 Task: Find connections with filter location Pedro Leopoldo with filter topic #indiawith filter profile language Potuguese with filter current company Xpheno with filter school Uttar Pradesh Jobs with filter industry Hydroelectric Power Generation with filter service category Project Management with filter keywords title Counselor
Action: Mouse moved to (217, 343)
Screenshot: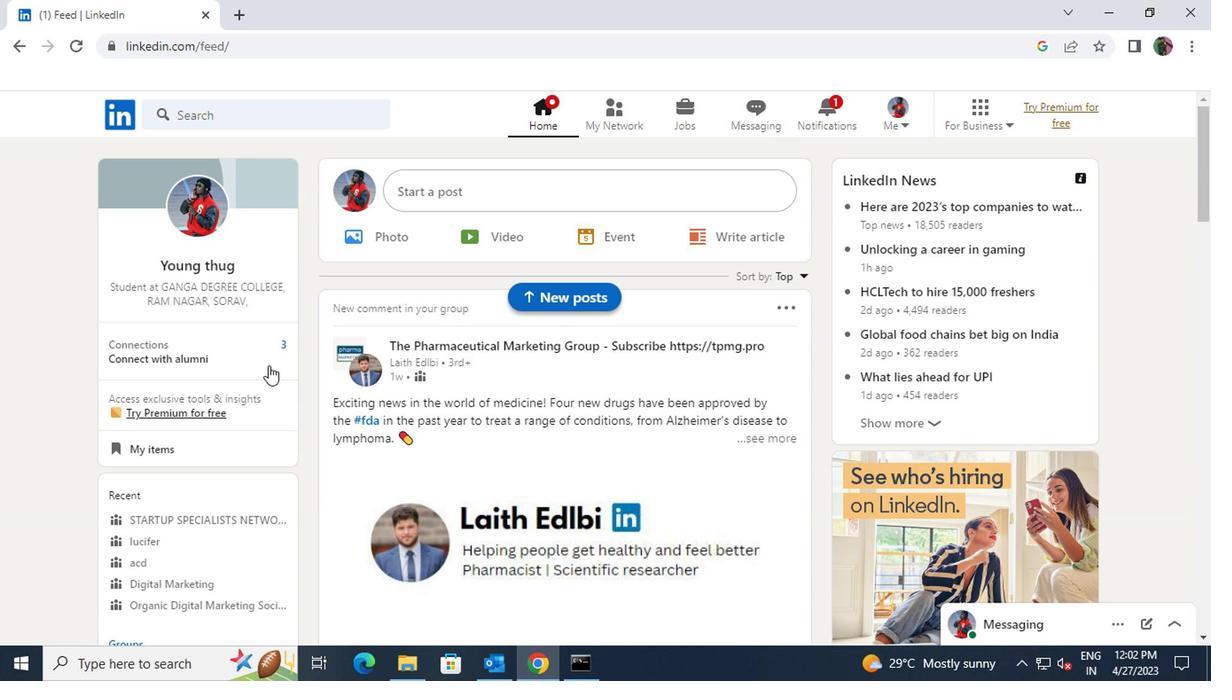 
Action: Mouse pressed left at (217, 343)
Screenshot: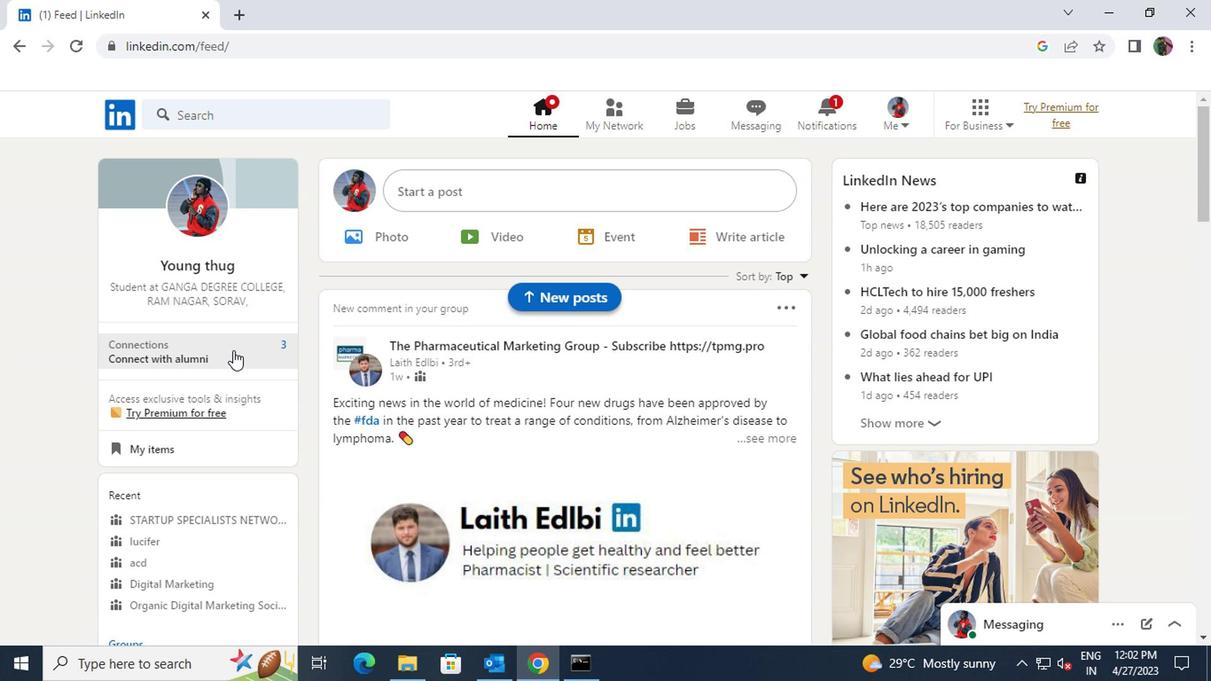 
Action: Mouse moved to (249, 202)
Screenshot: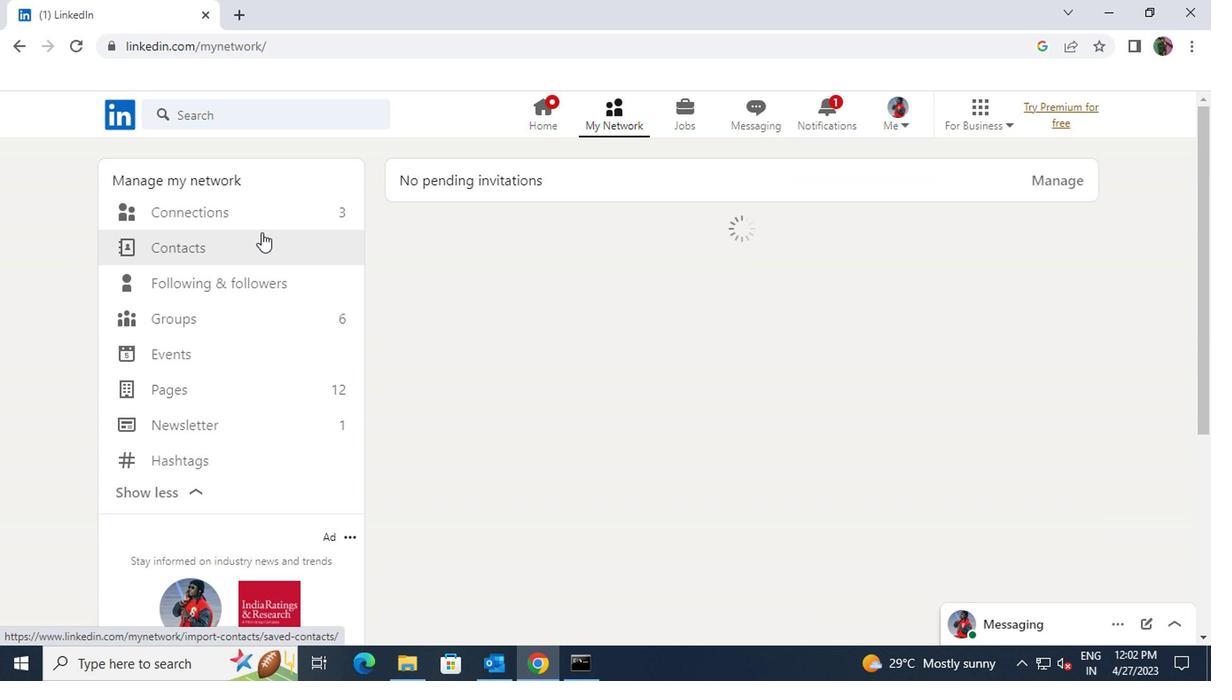 
Action: Mouse pressed left at (249, 202)
Screenshot: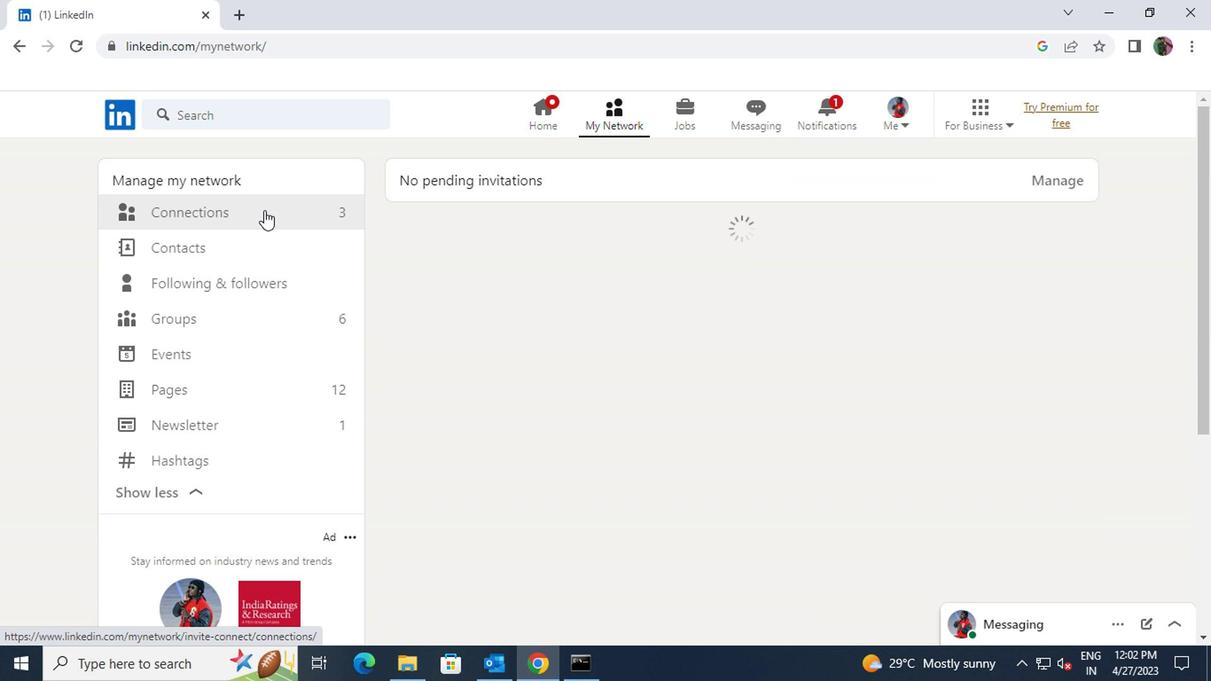 
Action: Mouse moved to (705, 211)
Screenshot: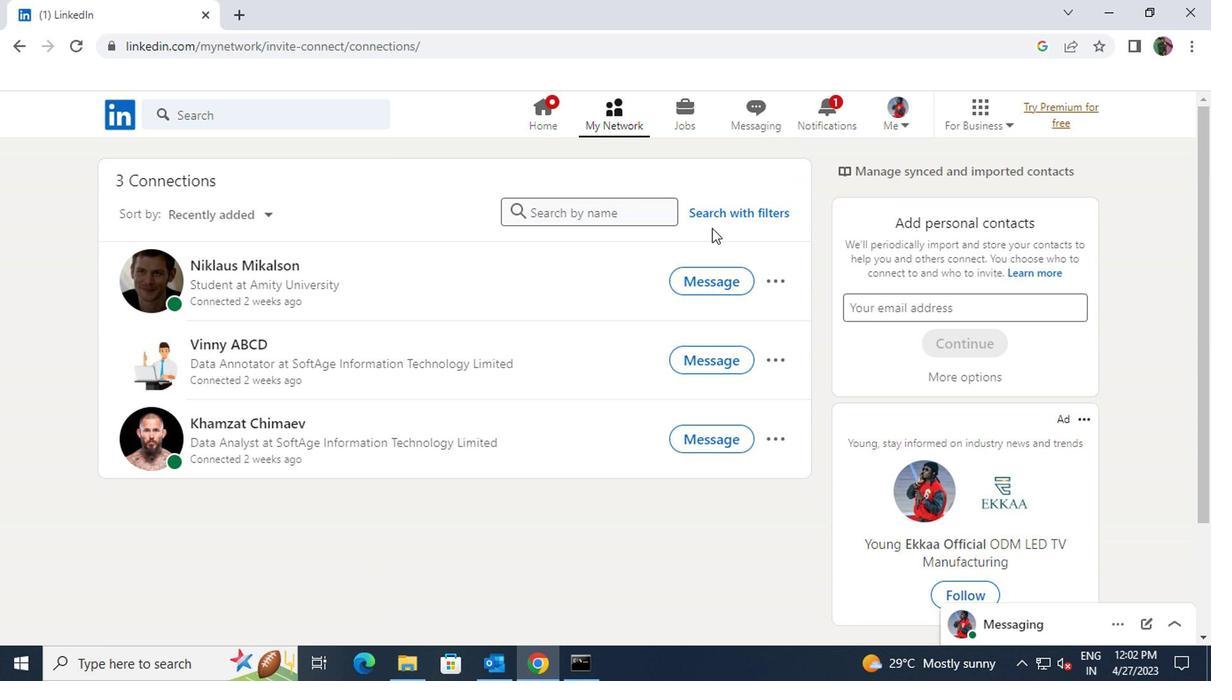 
Action: Mouse pressed left at (705, 211)
Screenshot: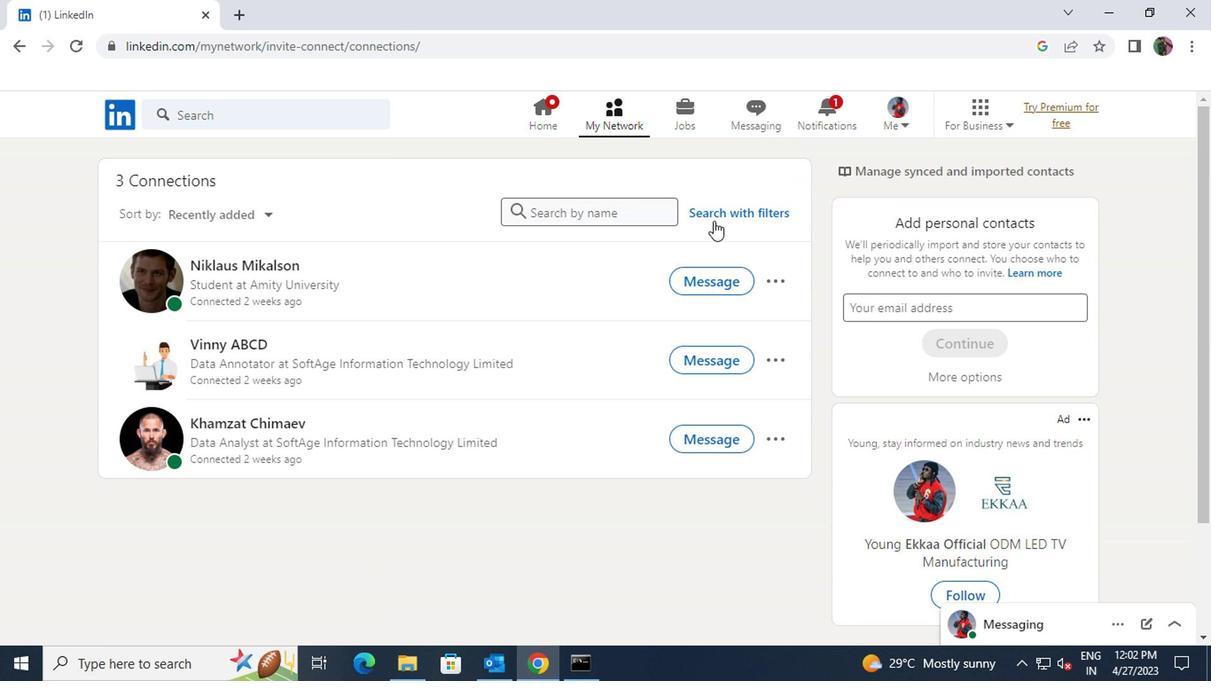 
Action: Mouse moved to (640, 159)
Screenshot: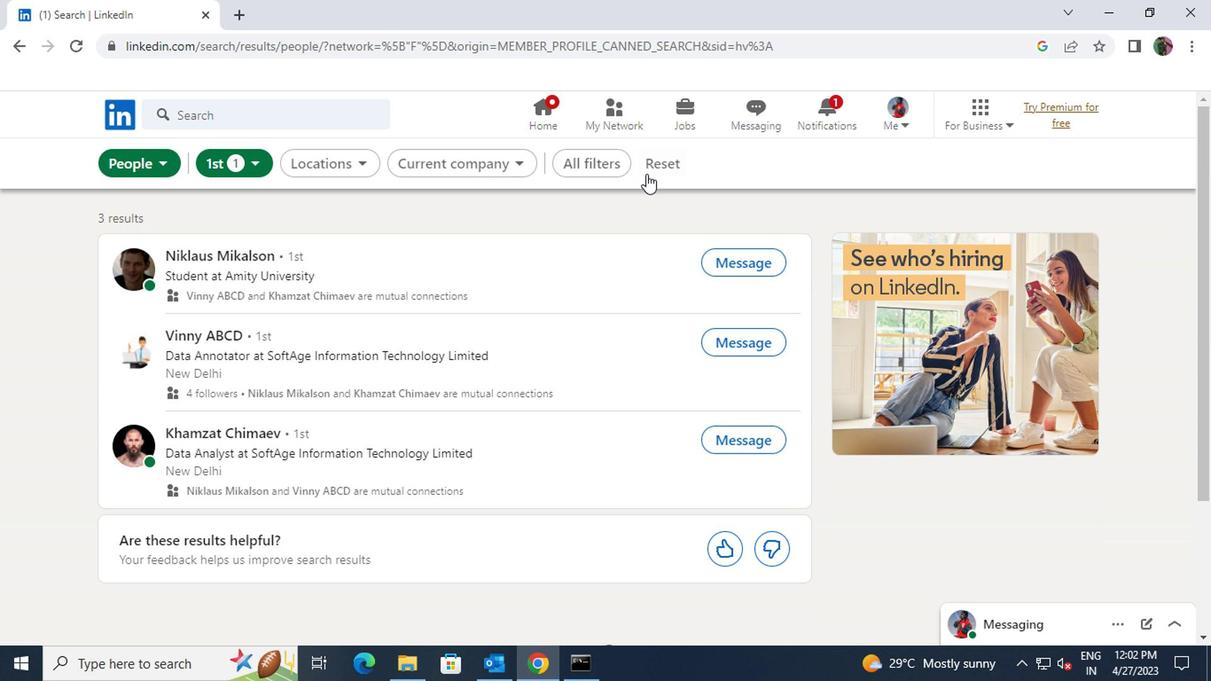 
Action: Mouse pressed left at (640, 159)
Screenshot: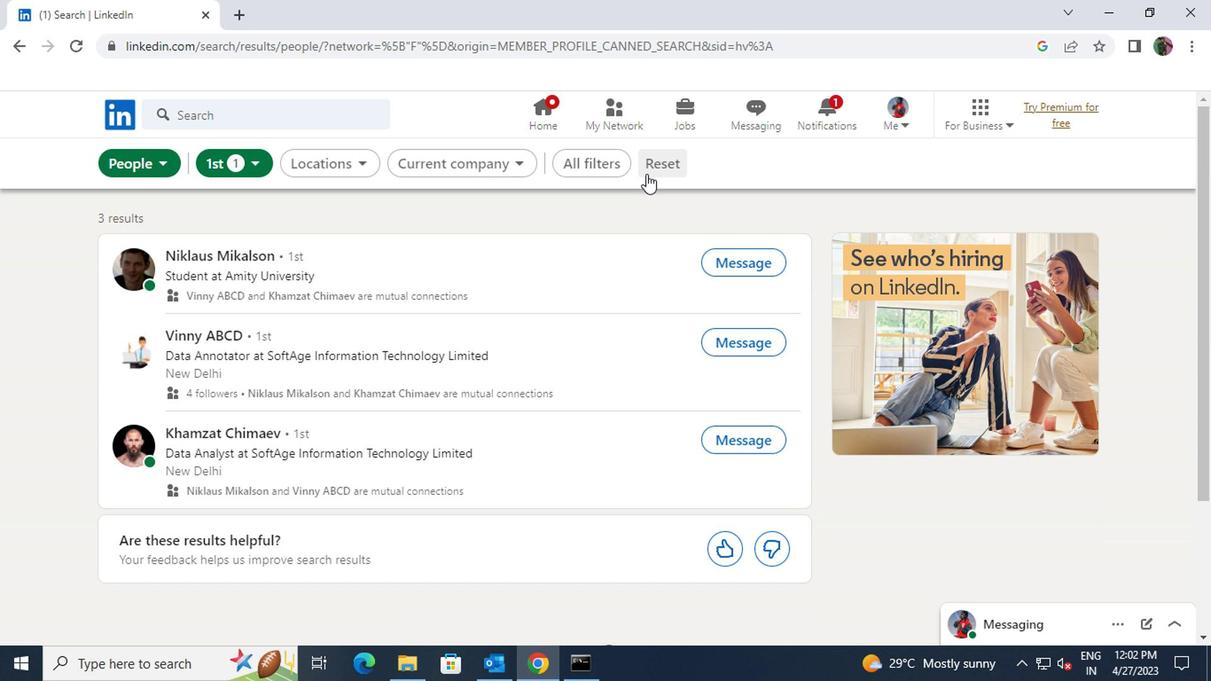 
Action: Mouse moved to (640, 159)
Screenshot: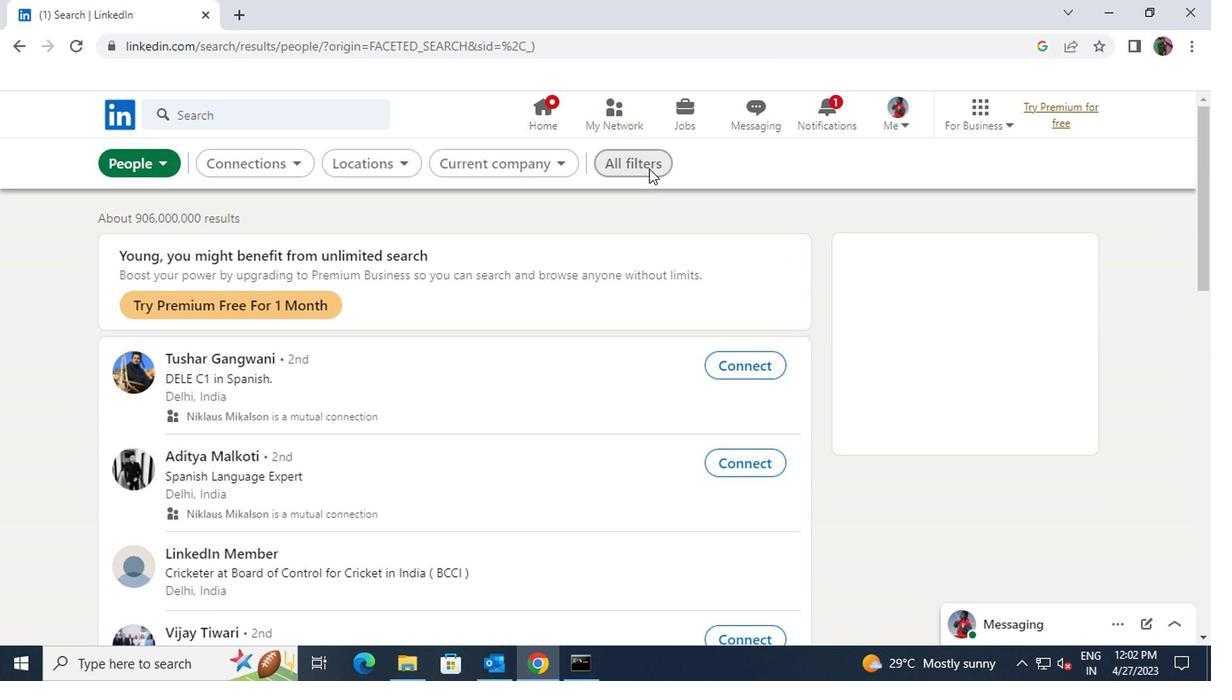 
Action: Mouse pressed left at (640, 159)
Screenshot: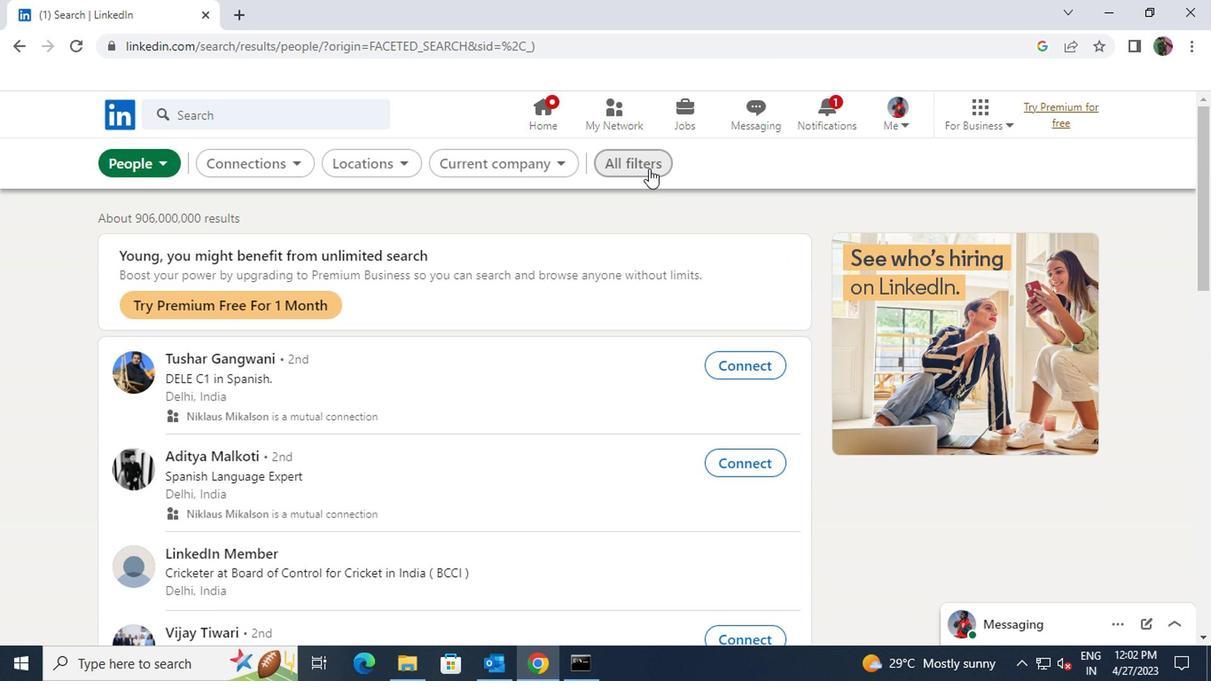
Action: Mouse moved to (842, 366)
Screenshot: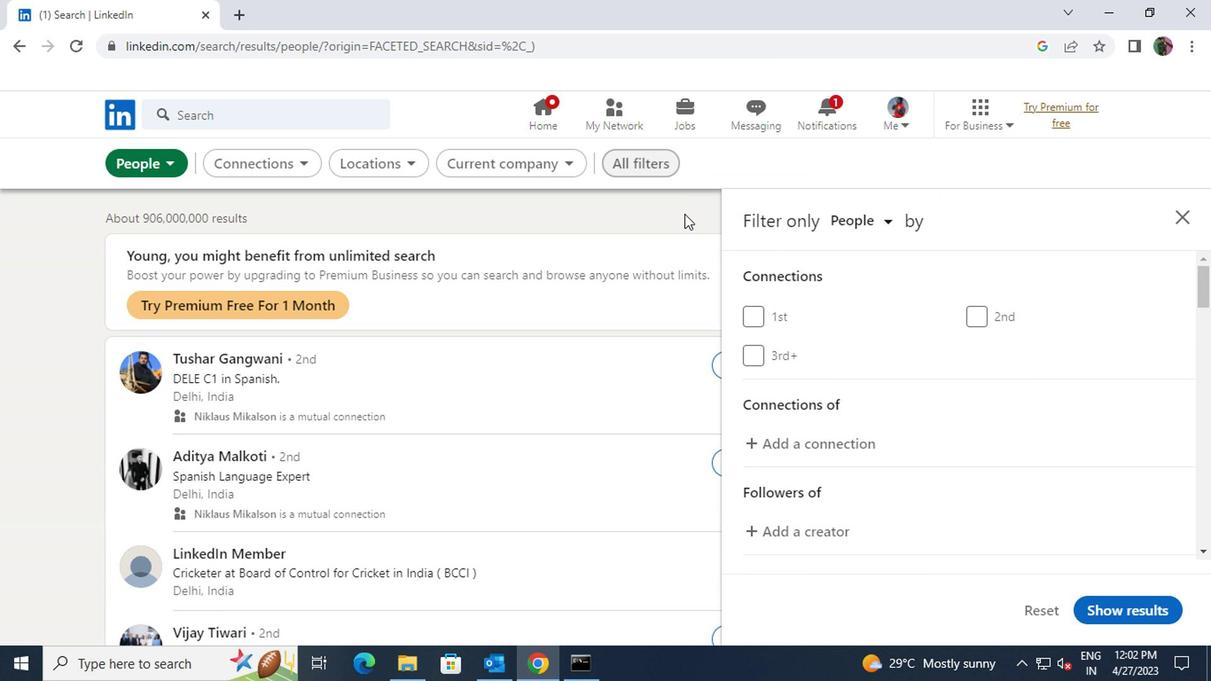 
Action: Mouse scrolled (842, 366) with delta (0, 0)
Screenshot: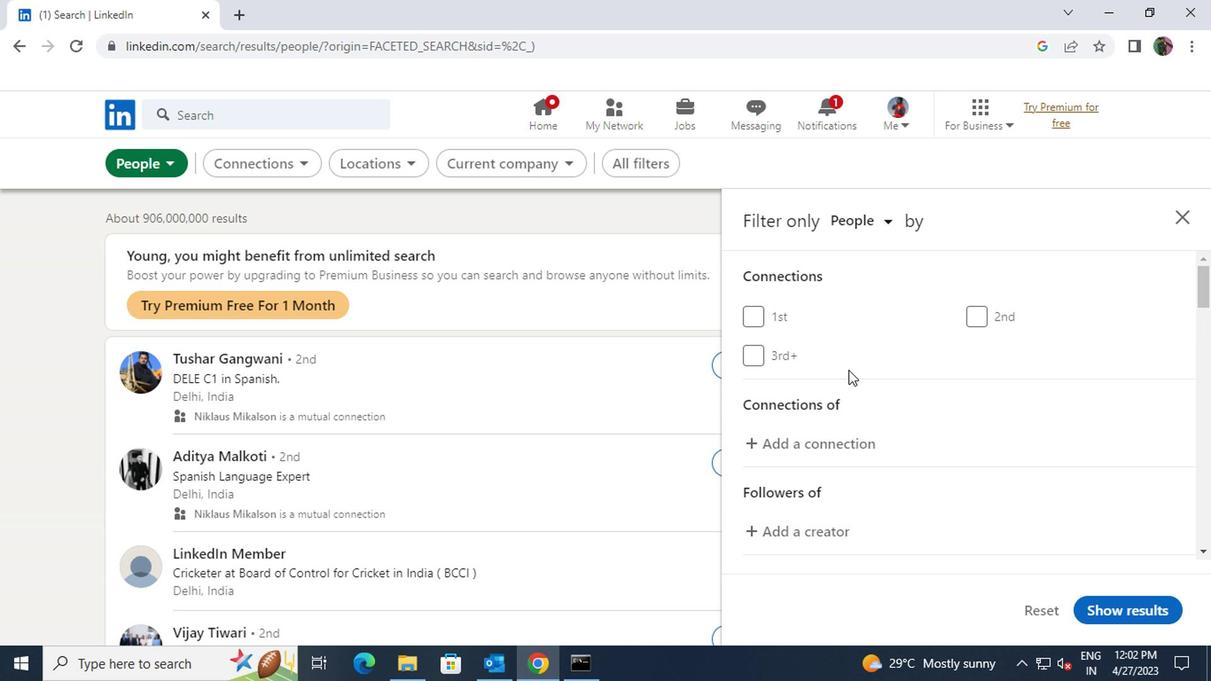 
Action: Mouse scrolled (842, 366) with delta (0, 0)
Screenshot: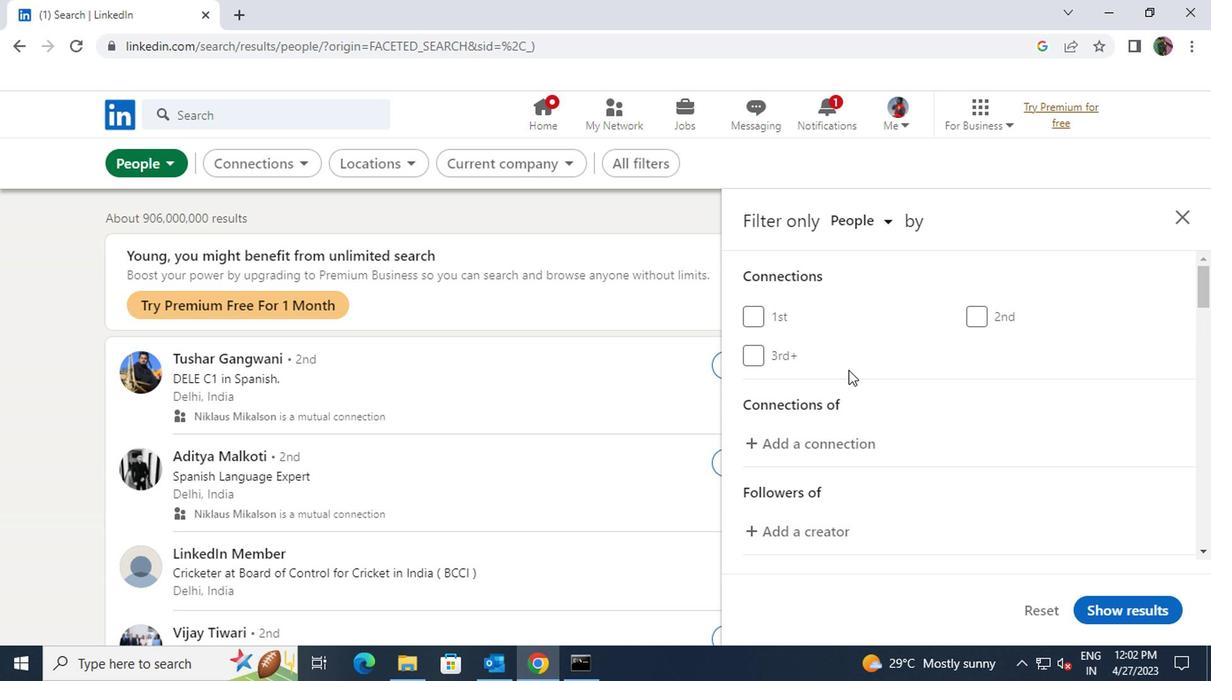 
Action: Mouse scrolled (842, 366) with delta (0, 0)
Screenshot: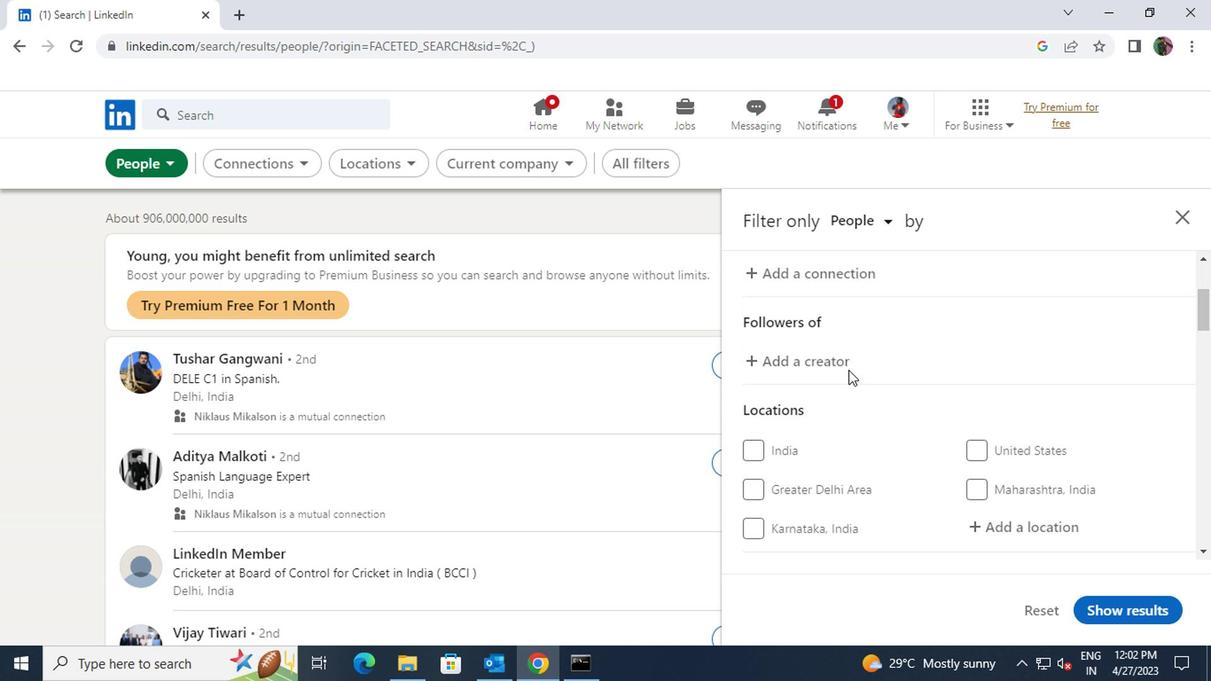 
Action: Mouse moved to (1013, 438)
Screenshot: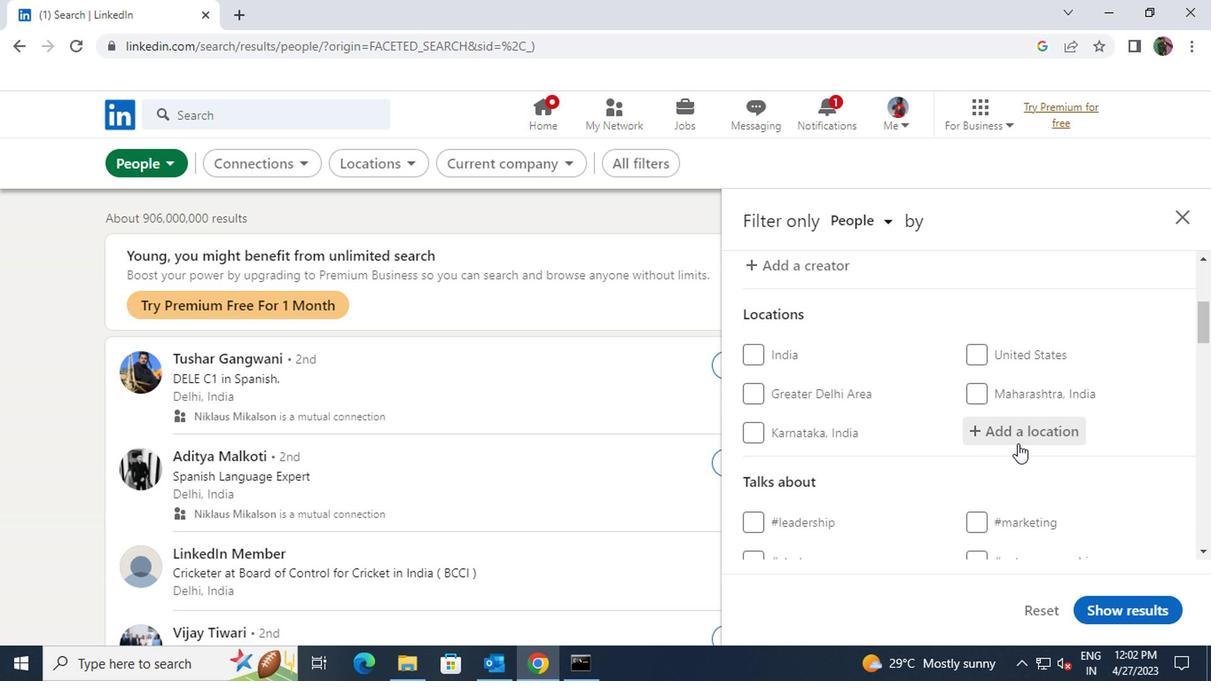 
Action: Mouse pressed left at (1013, 438)
Screenshot: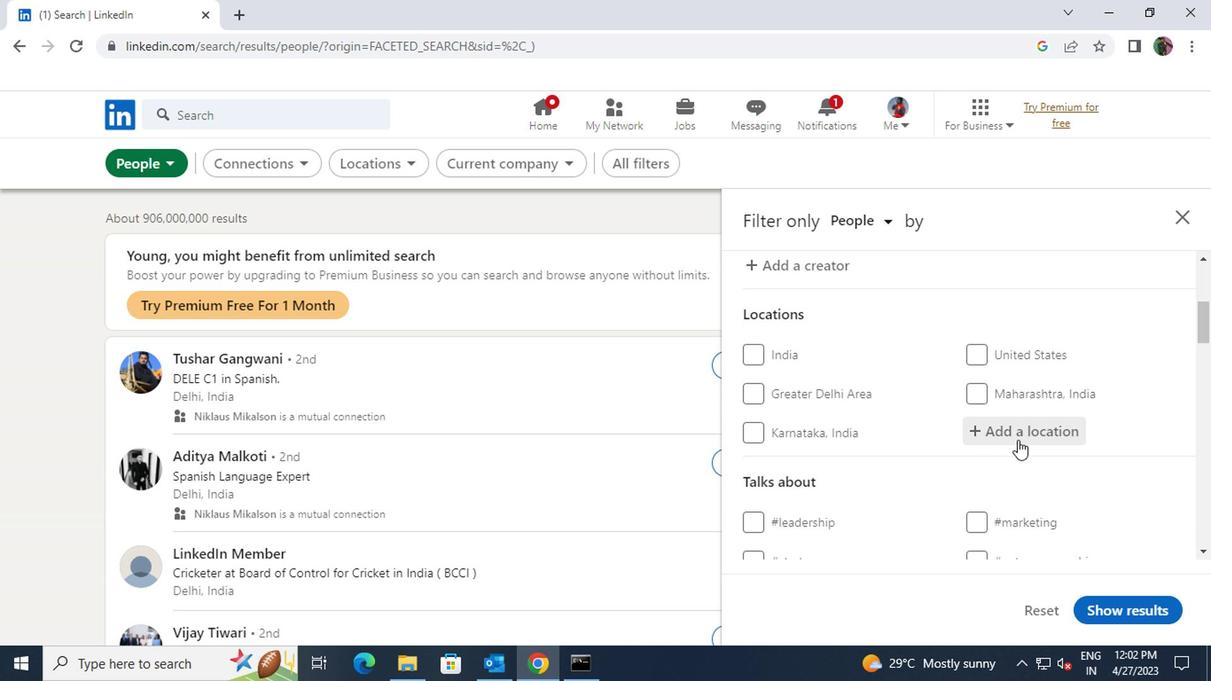 
Action: Key pressed <Key.shift>PEDRO<Key.space>LEO
Screenshot: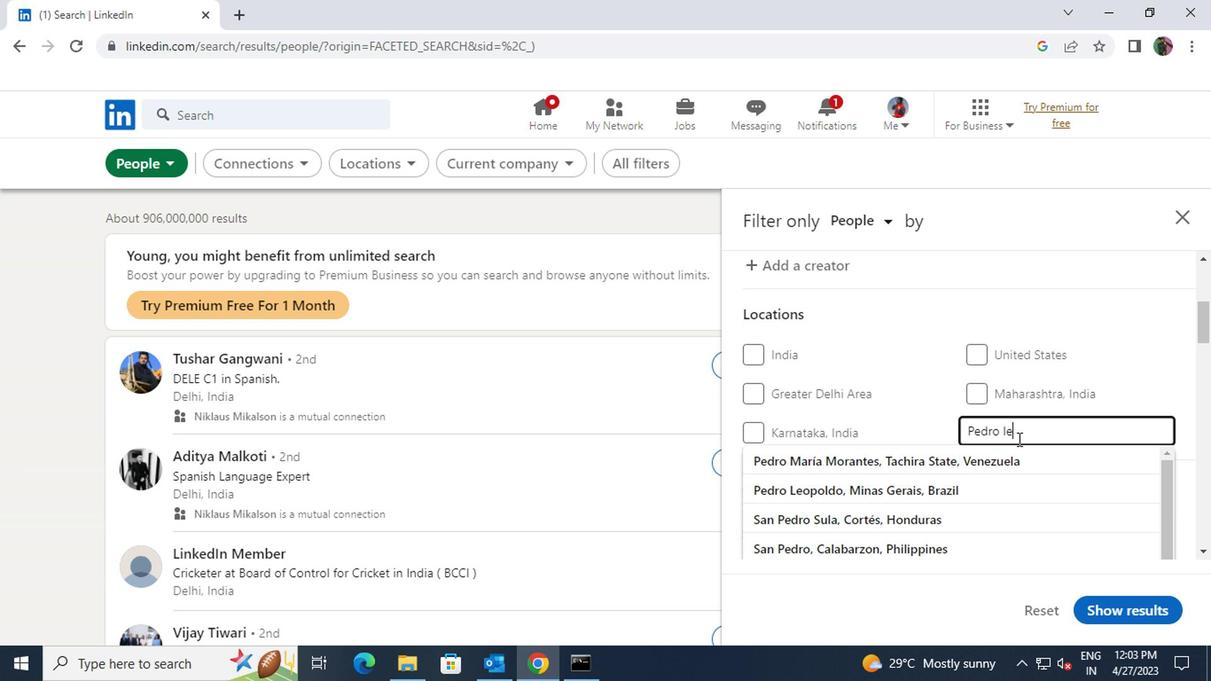 
Action: Mouse moved to (1013, 461)
Screenshot: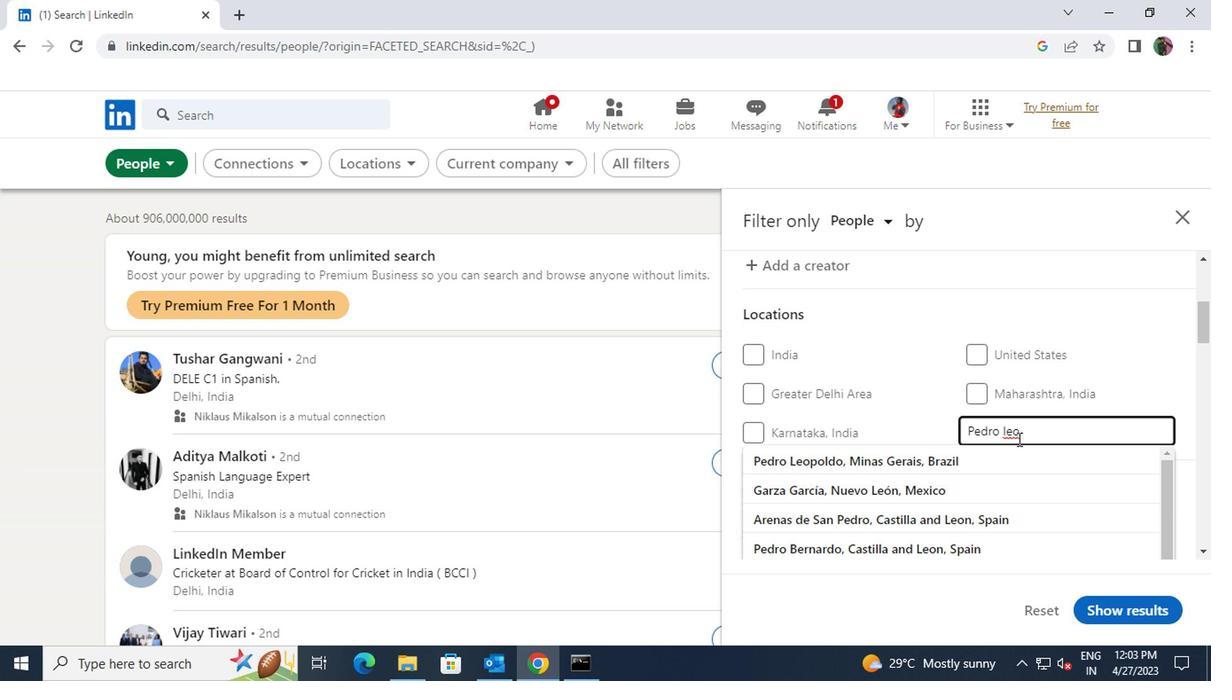 
Action: Mouse pressed left at (1013, 461)
Screenshot: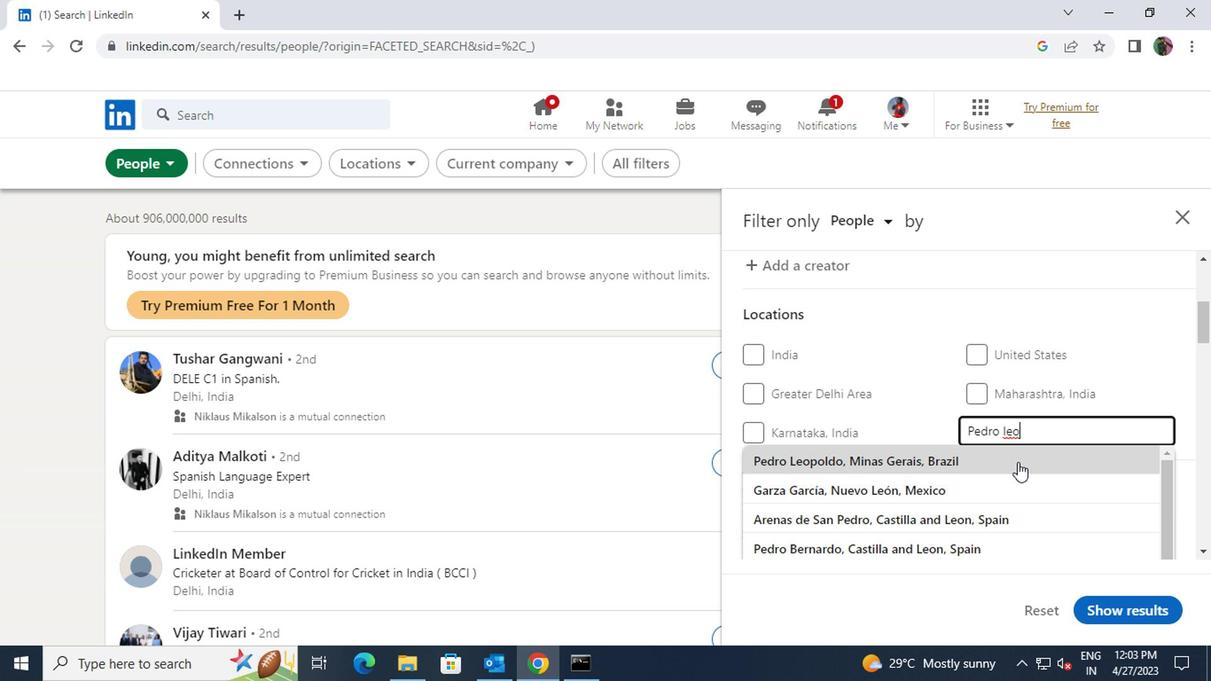 
Action: Mouse scrolled (1013, 460) with delta (0, 0)
Screenshot: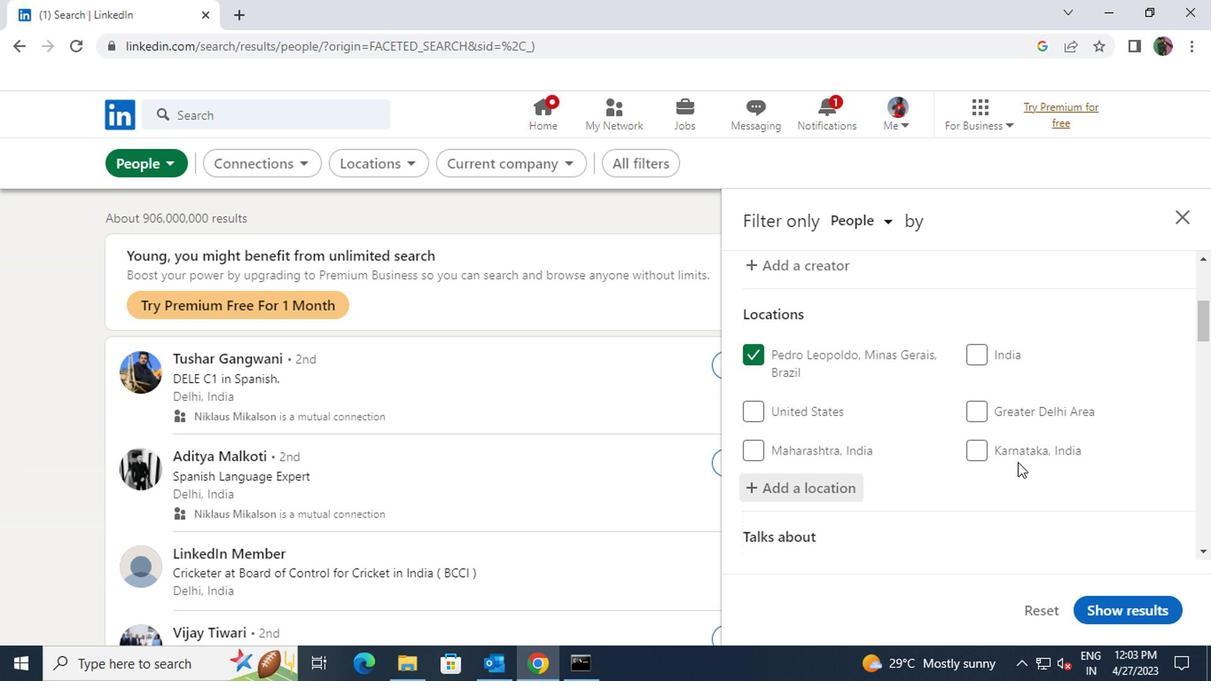
Action: Mouse scrolled (1013, 460) with delta (0, 0)
Screenshot: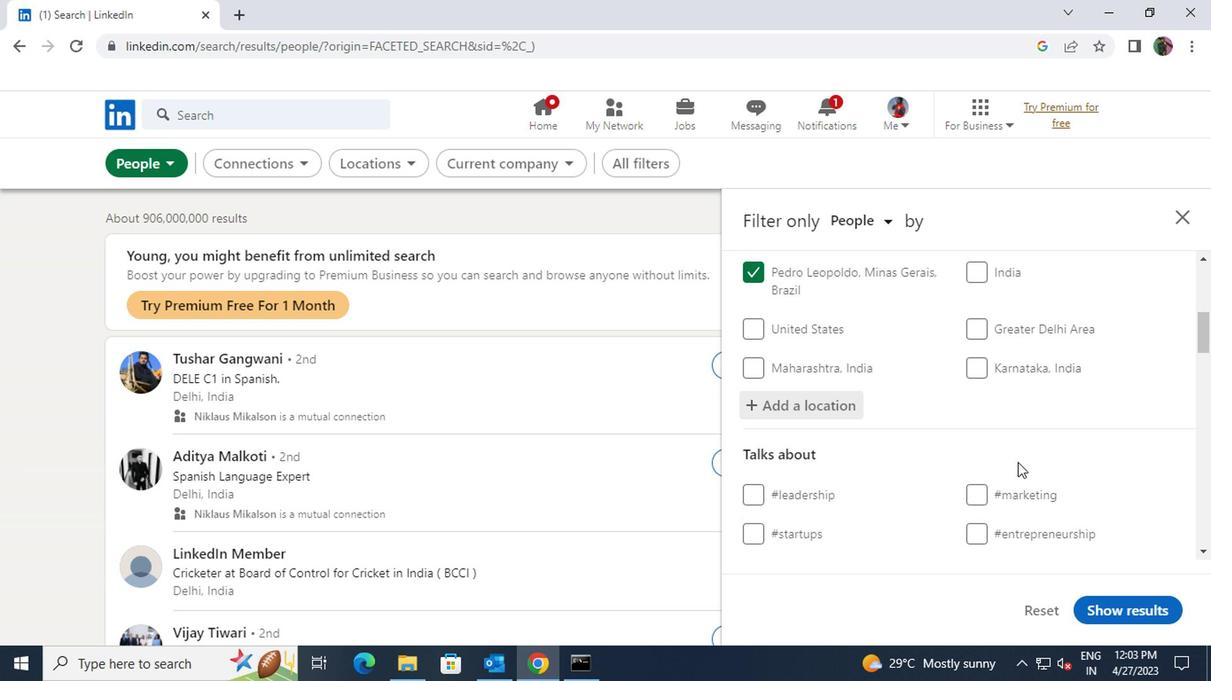 
Action: Mouse moved to (1013, 467)
Screenshot: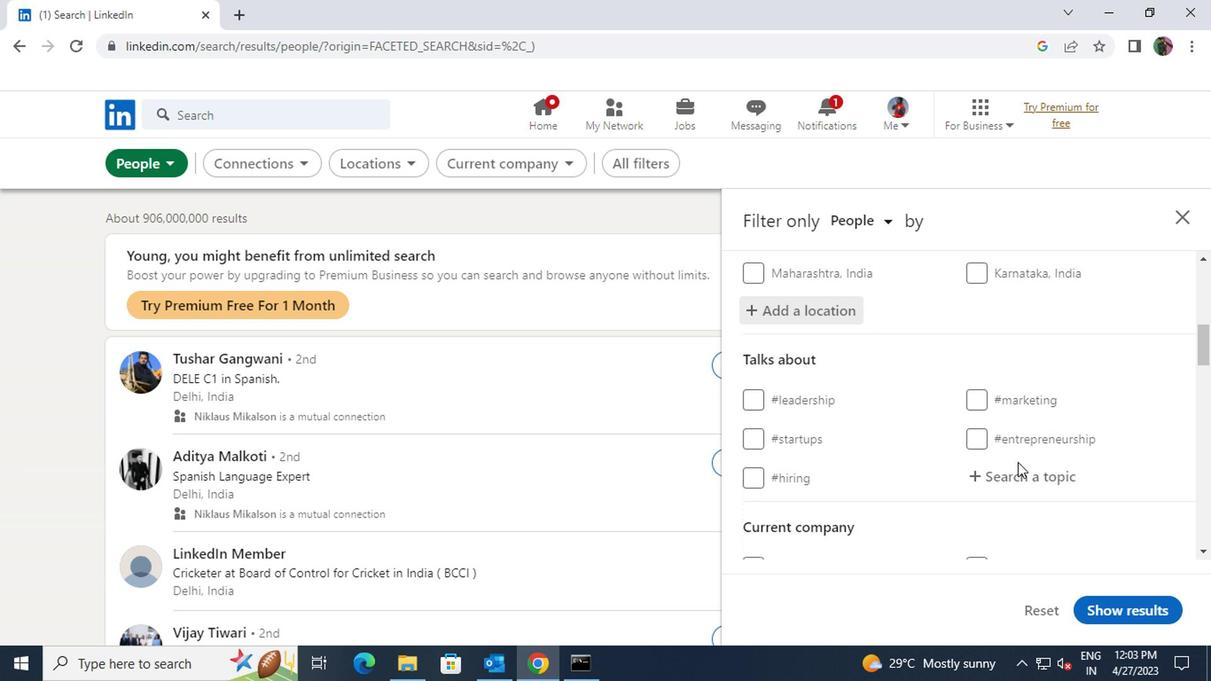 
Action: Mouse pressed left at (1013, 467)
Screenshot: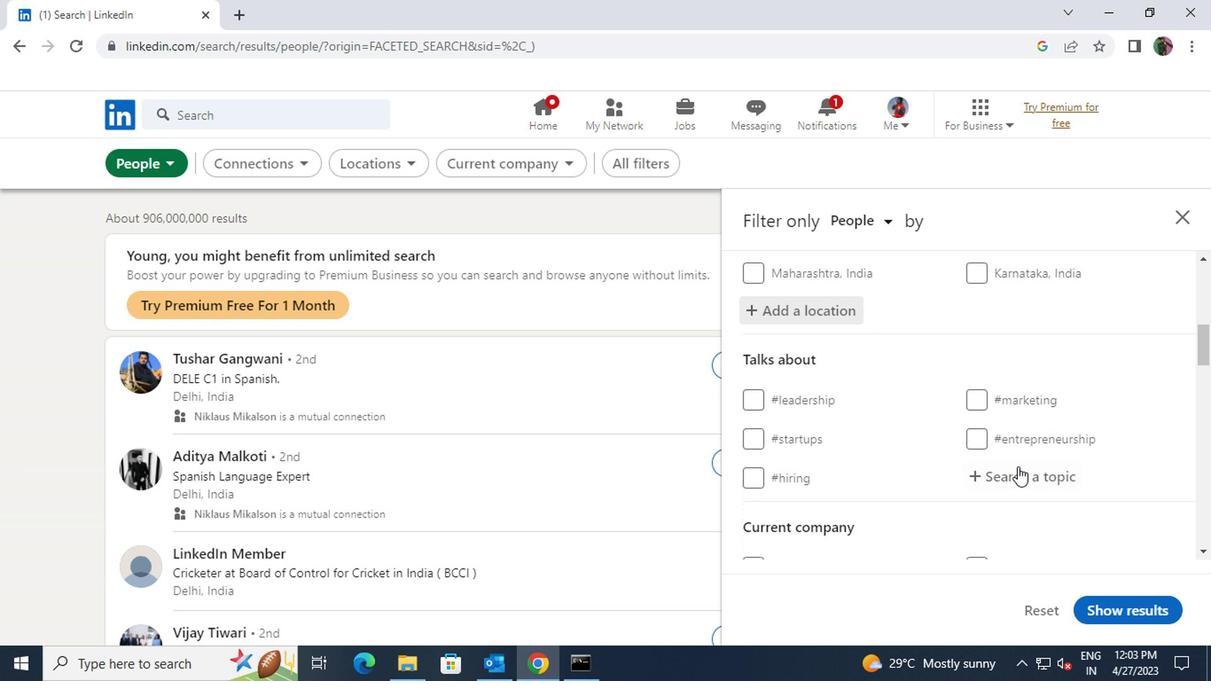 
Action: Key pressed <Key.shift><Key.shift><Key.shift><Key.shift><Key.shift><Key.shift><Key.shift><Key.shift><Key.shift><Key.shift><Key.shift><Key.shift><Key.shift><Key.shift><Key.shift><Key.shift><Key.shift><Key.shift><Key.shift><Key.shift><Key.shift><Key.shift><Key.shift><Key.shift><Key.shift><Key.shift><Key.shift><Key.shift><Key.shift>#INDIAWITH
Screenshot: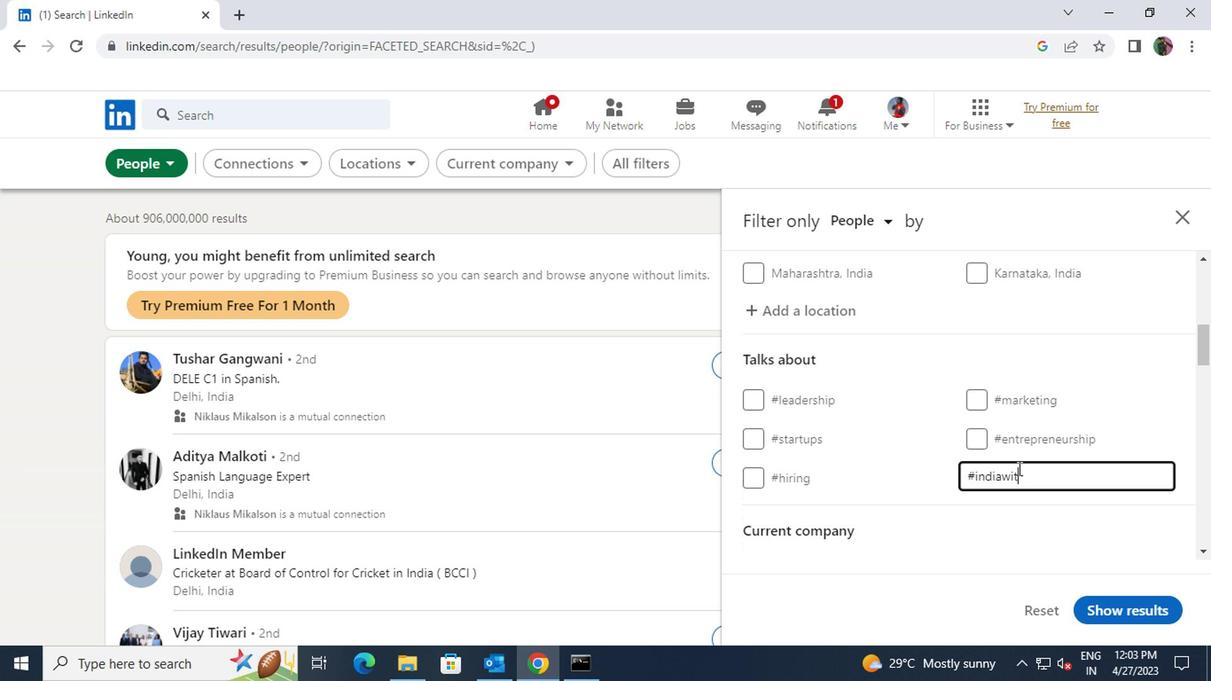 
Action: Mouse scrolled (1013, 467) with delta (0, 0)
Screenshot: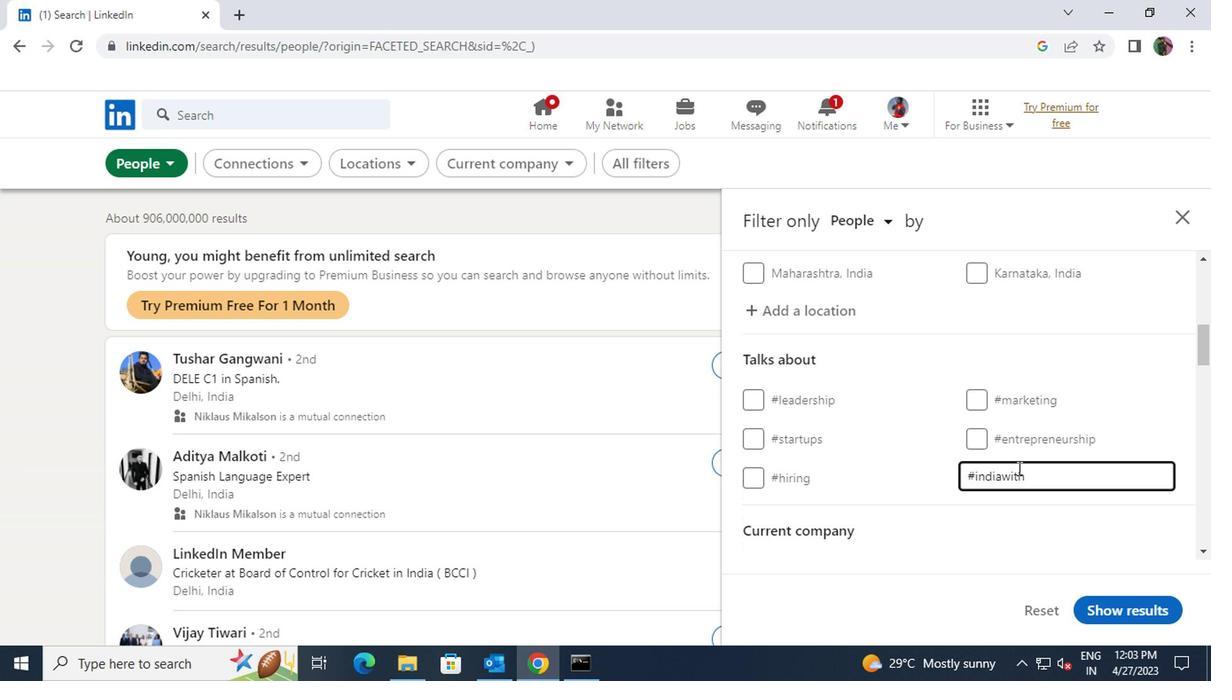 
Action: Mouse scrolled (1013, 467) with delta (0, 0)
Screenshot: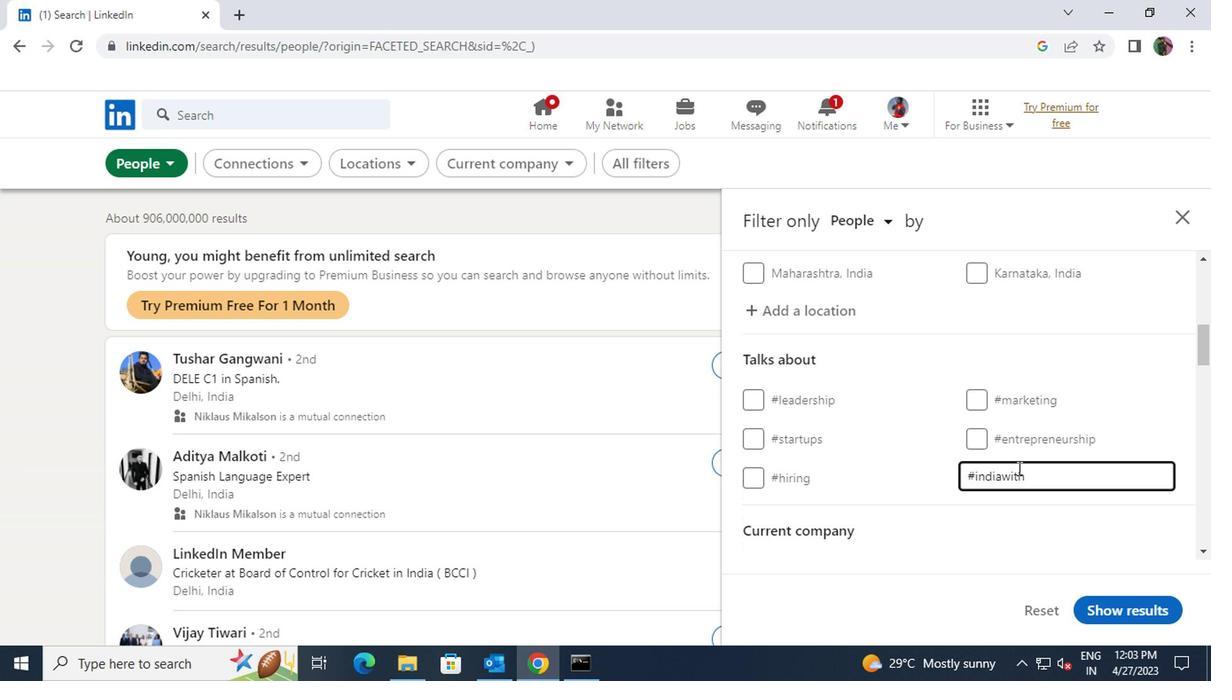 
Action: Mouse moved to (1018, 473)
Screenshot: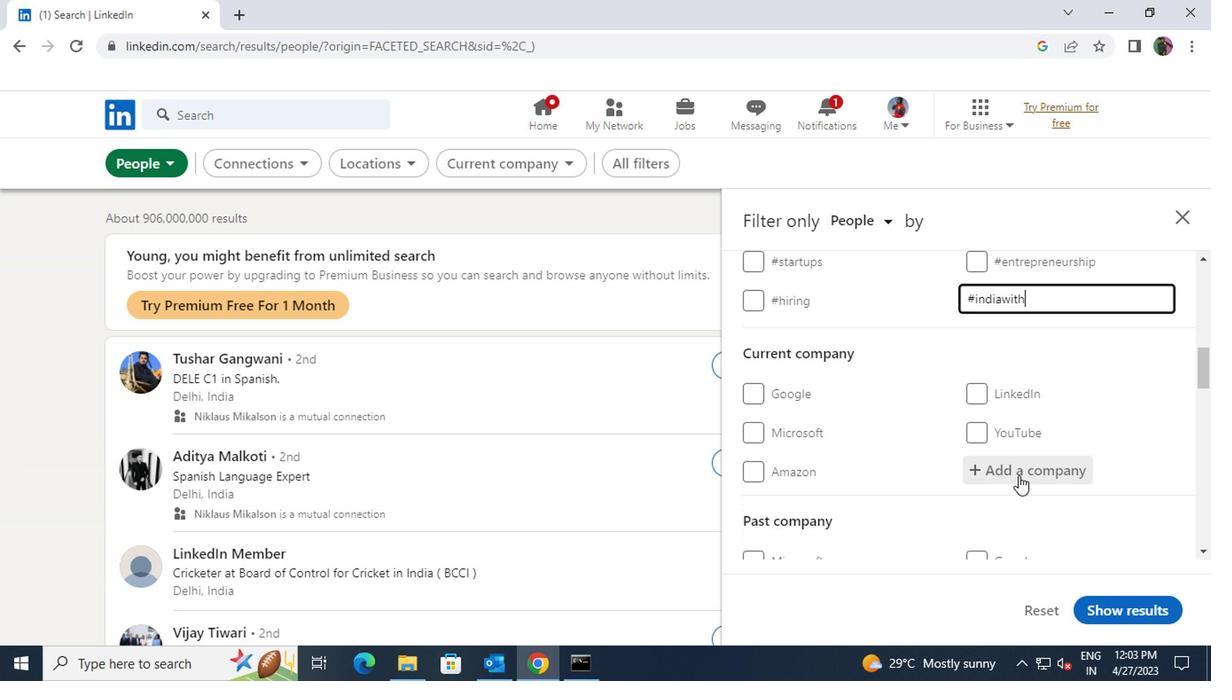 
Action: Mouse pressed left at (1018, 473)
Screenshot: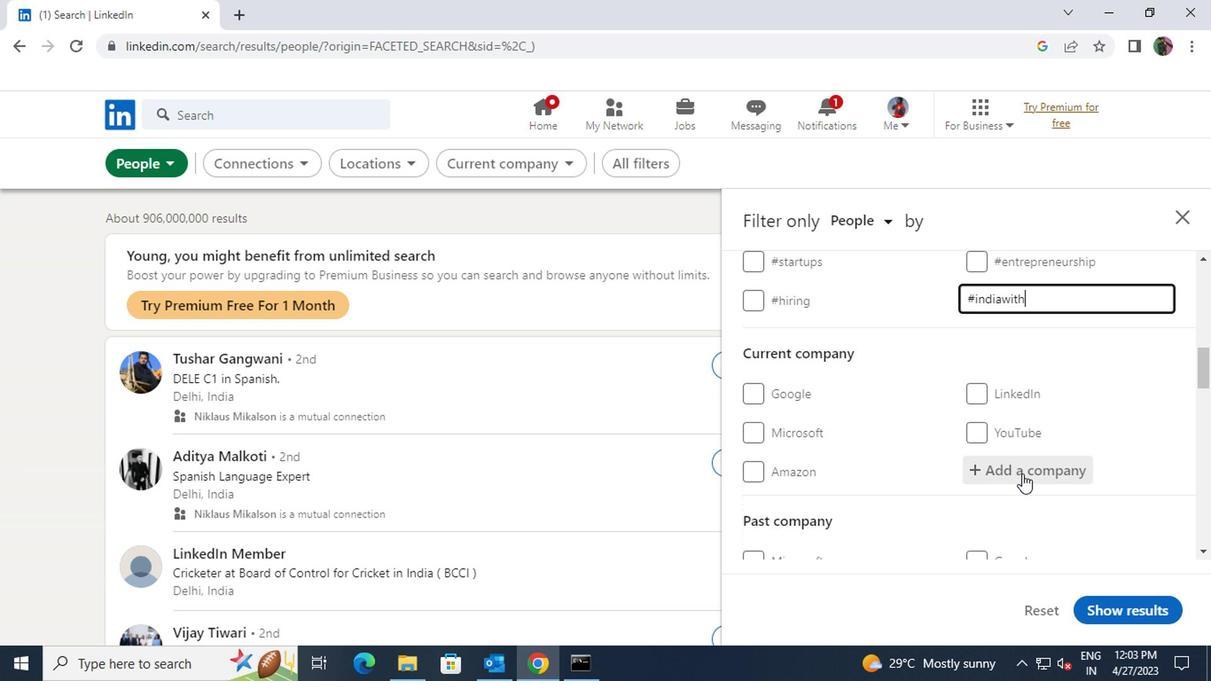 
Action: Key pressed <Key.shift>XPH
Screenshot: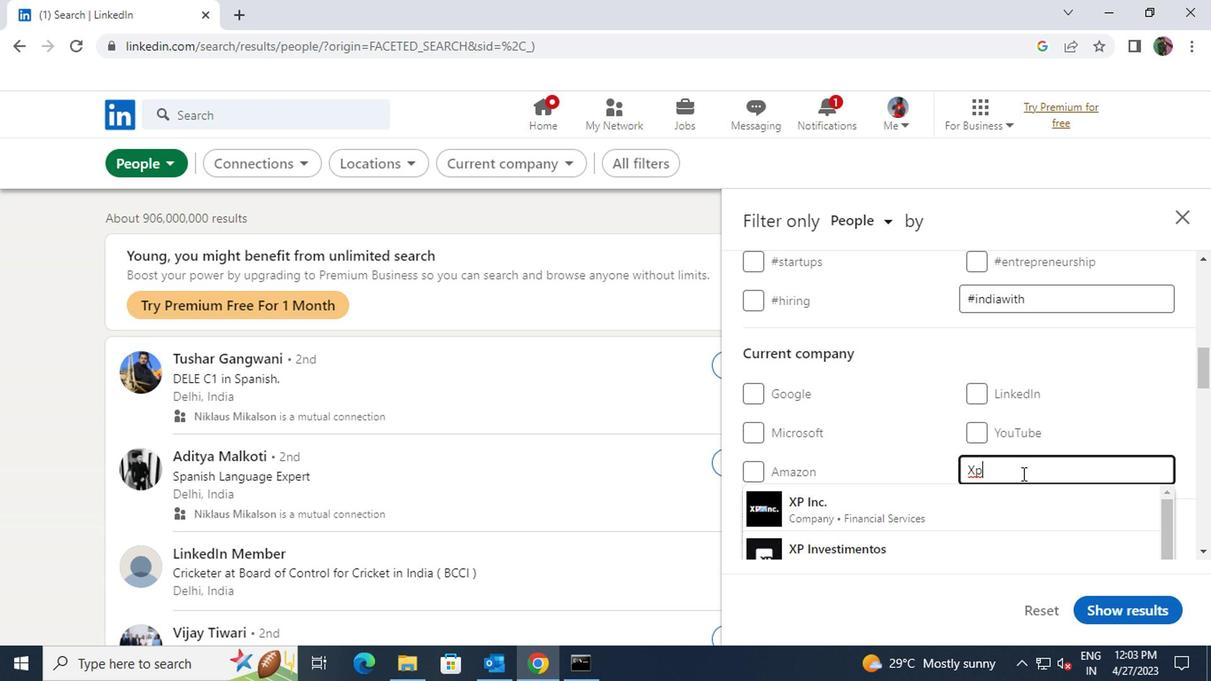 
Action: Mouse moved to (994, 500)
Screenshot: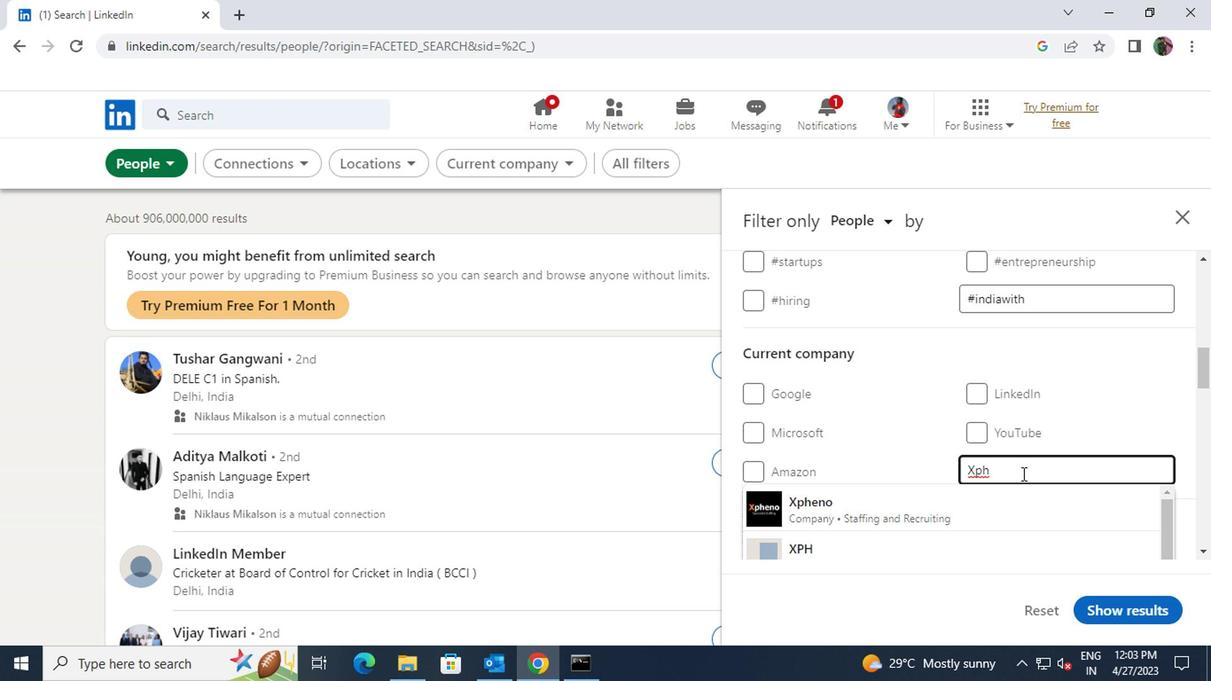 
Action: Mouse pressed left at (994, 500)
Screenshot: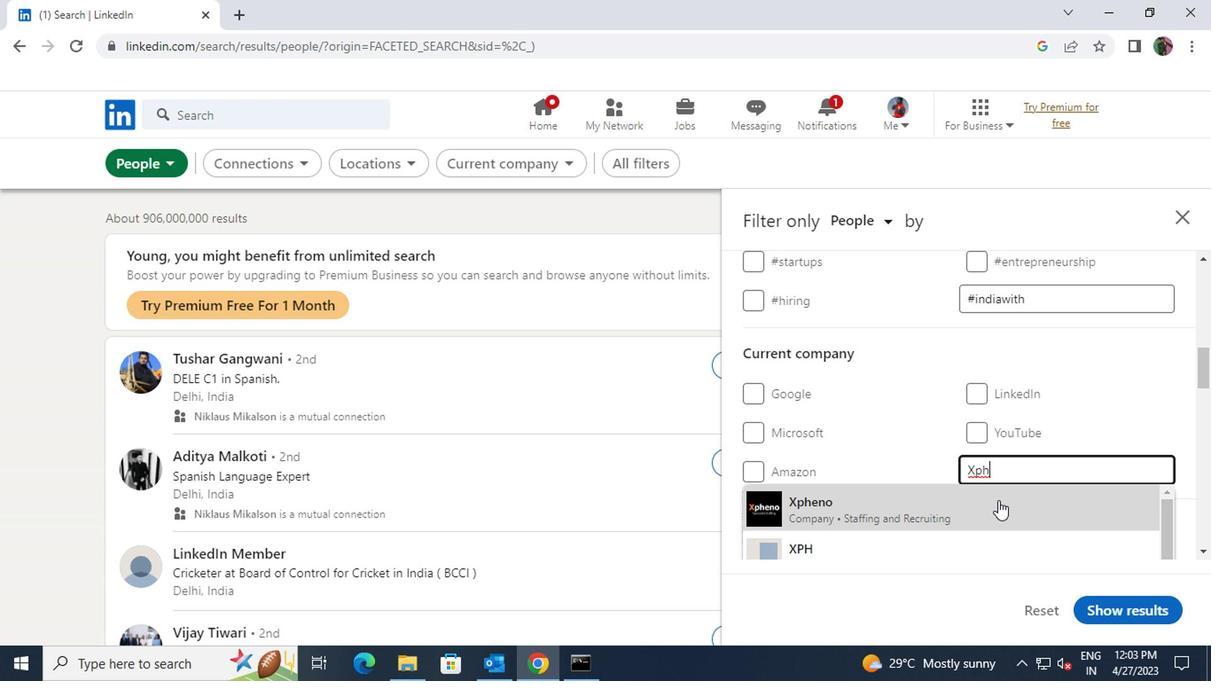 
Action: Mouse scrolled (994, 499) with delta (0, 0)
Screenshot: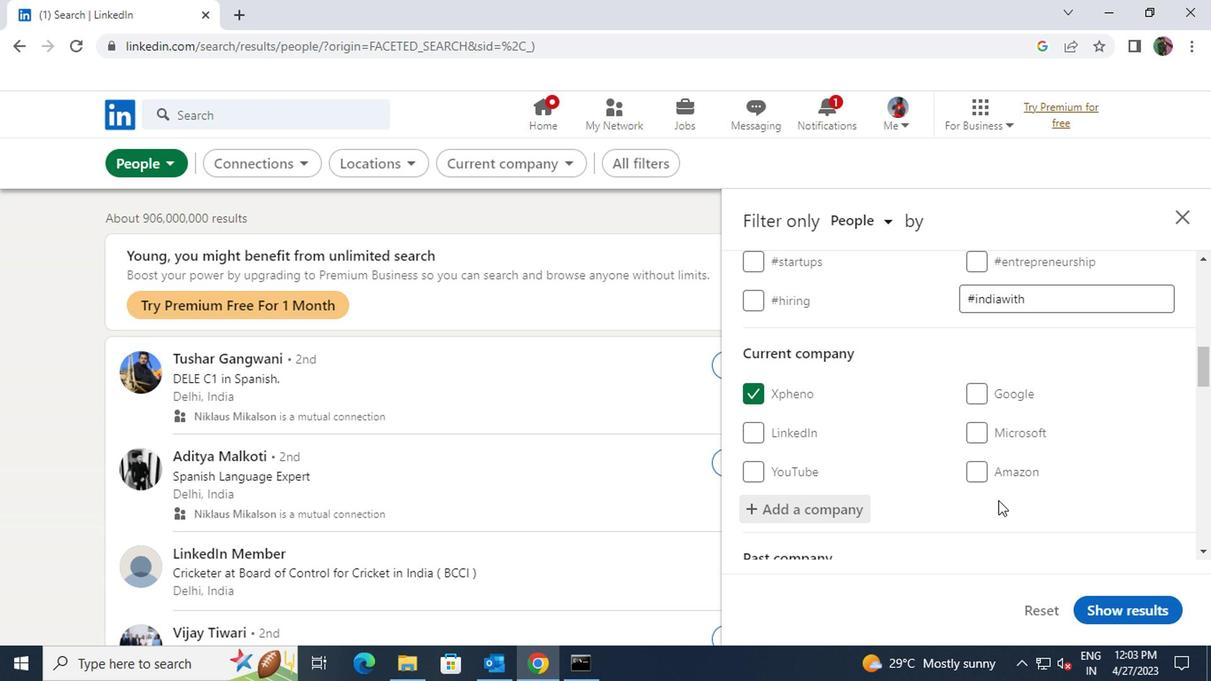 
Action: Mouse scrolled (994, 499) with delta (0, 0)
Screenshot: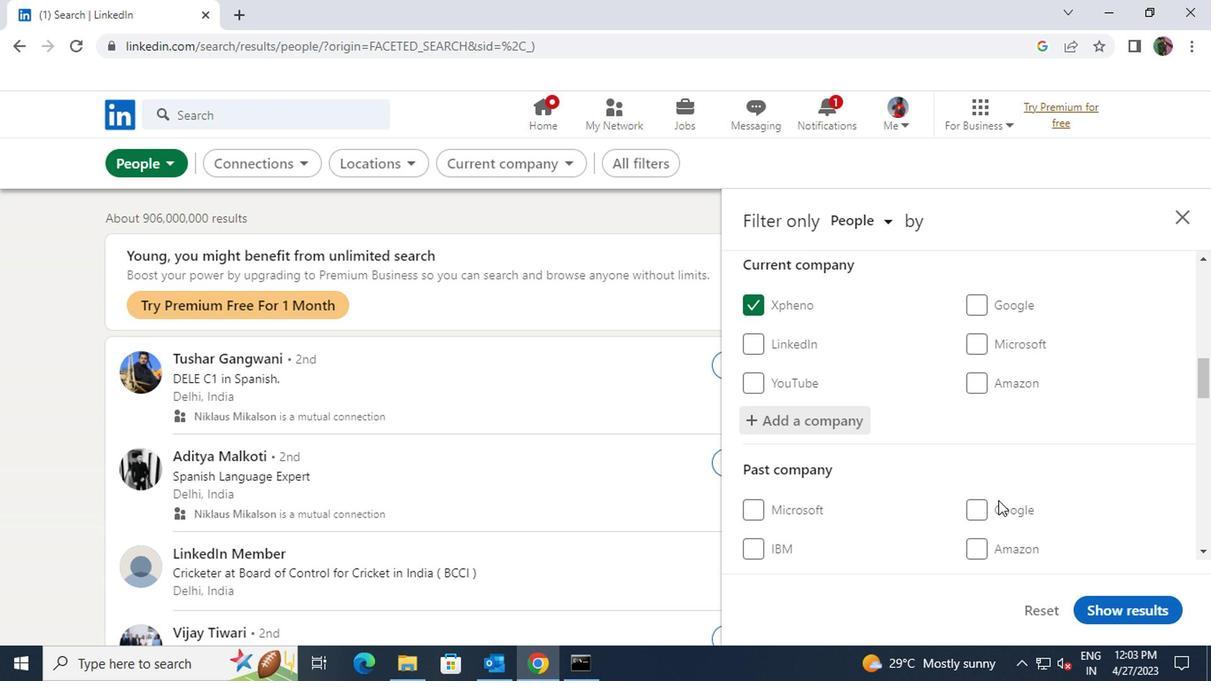 
Action: Mouse scrolled (994, 499) with delta (0, 0)
Screenshot: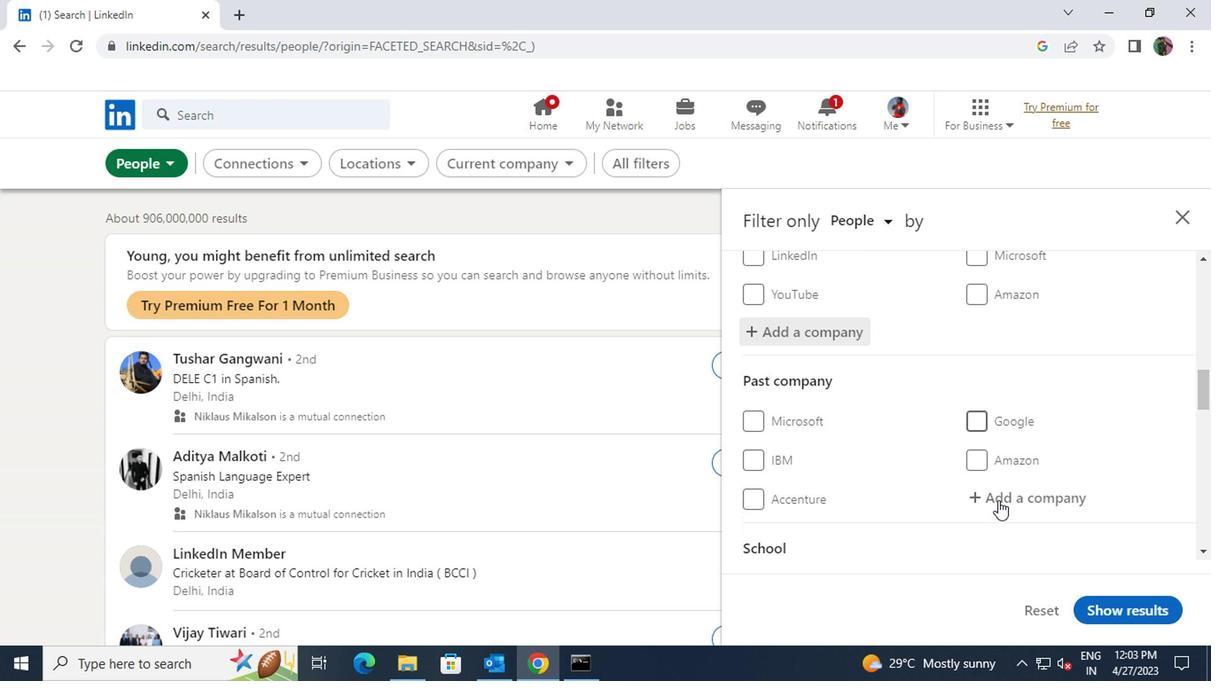 
Action: Mouse scrolled (994, 499) with delta (0, 0)
Screenshot: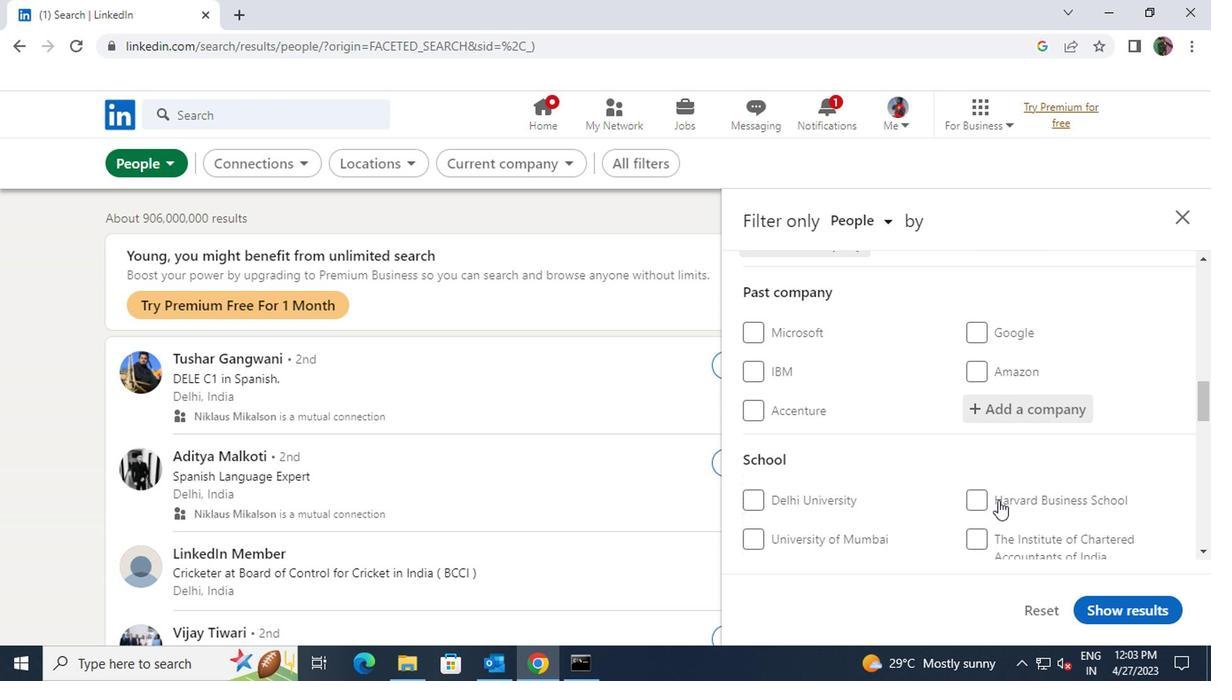 
Action: Mouse pressed left at (994, 500)
Screenshot: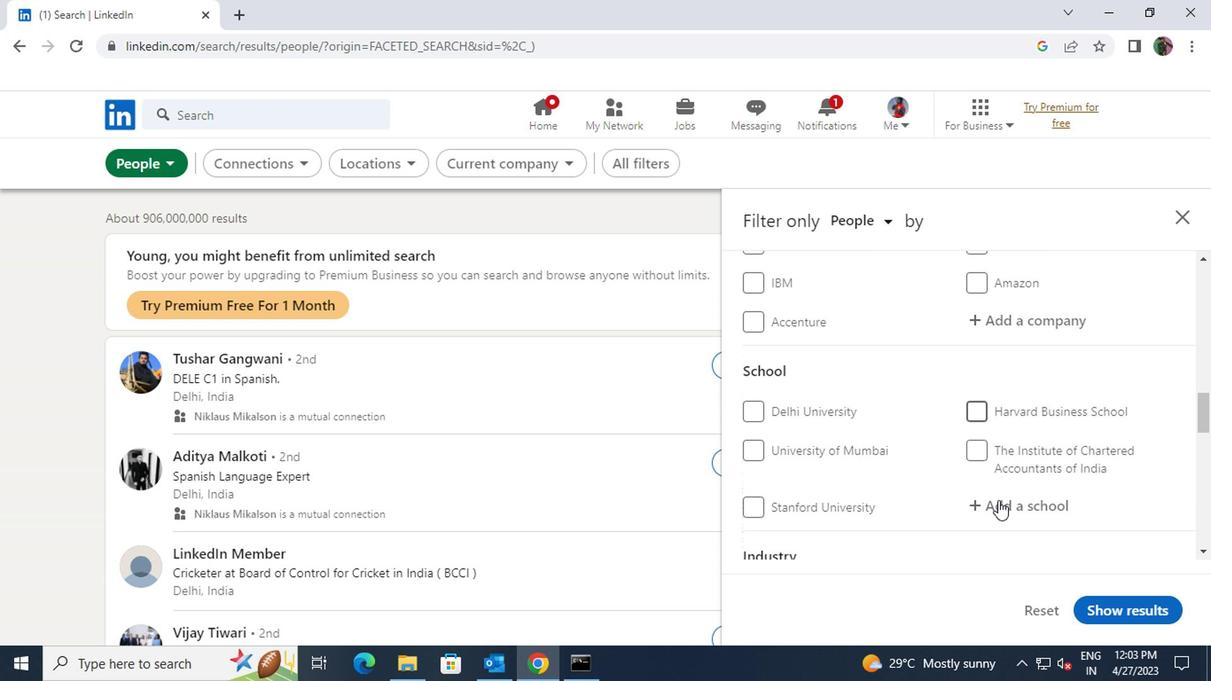 
Action: Key pressed <Key.shift>UTTAR<Key.space>PRADESH
Screenshot: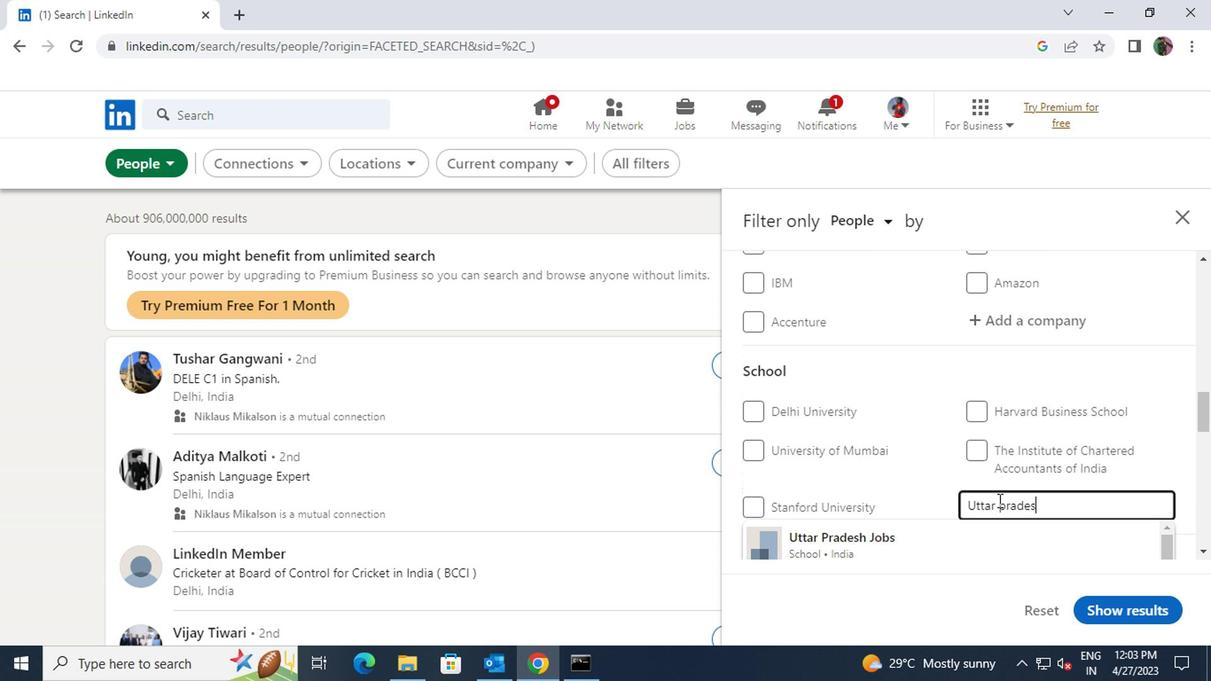 
Action: Mouse moved to (886, 549)
Screenshot: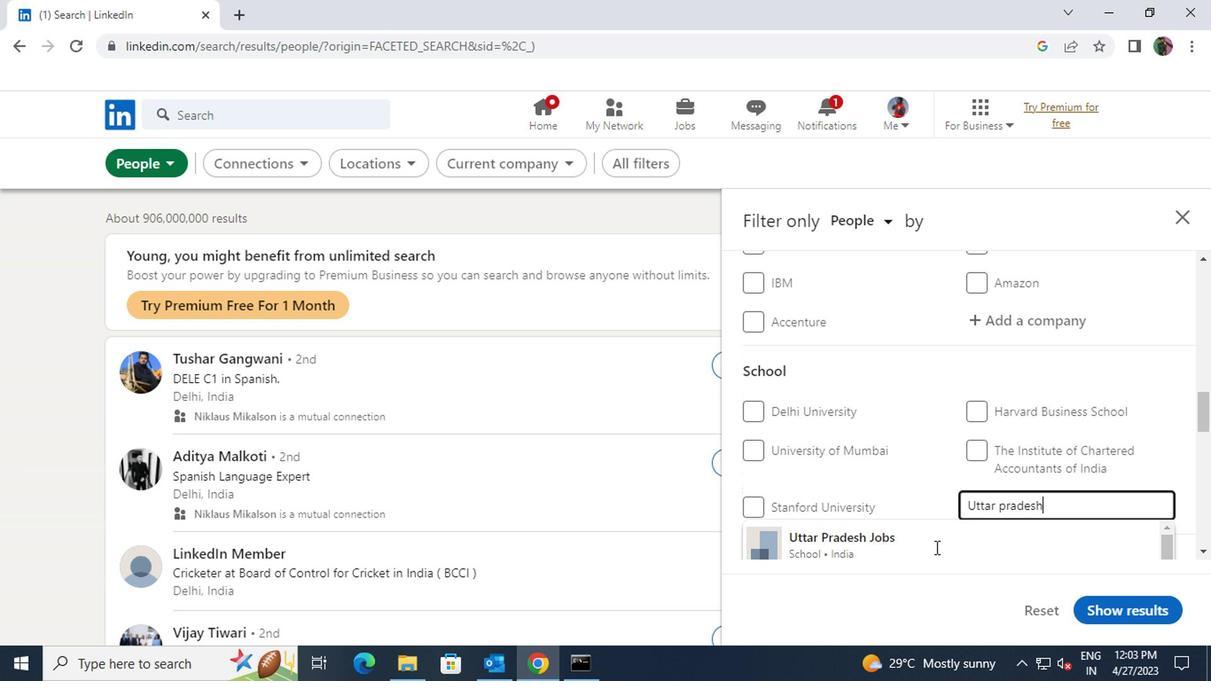 
Action: Mouse pressed left at (886, 549)
Screenshot: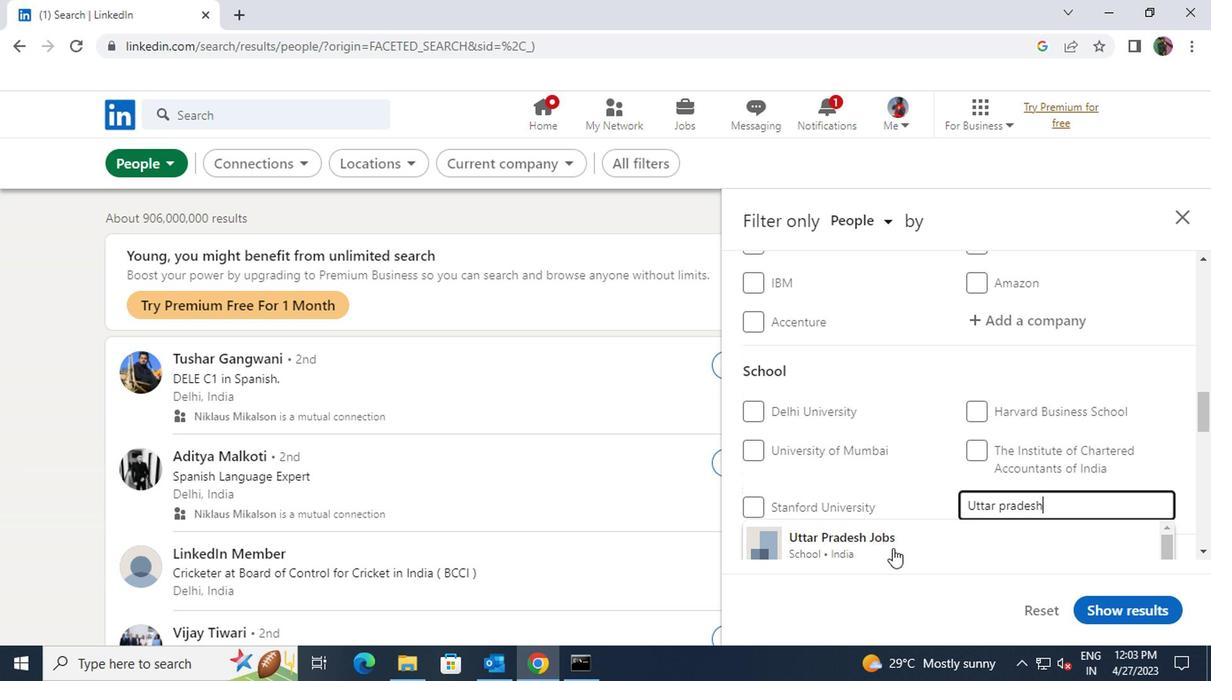 
Action: Mouse moved to (896, 515)
Screenshot: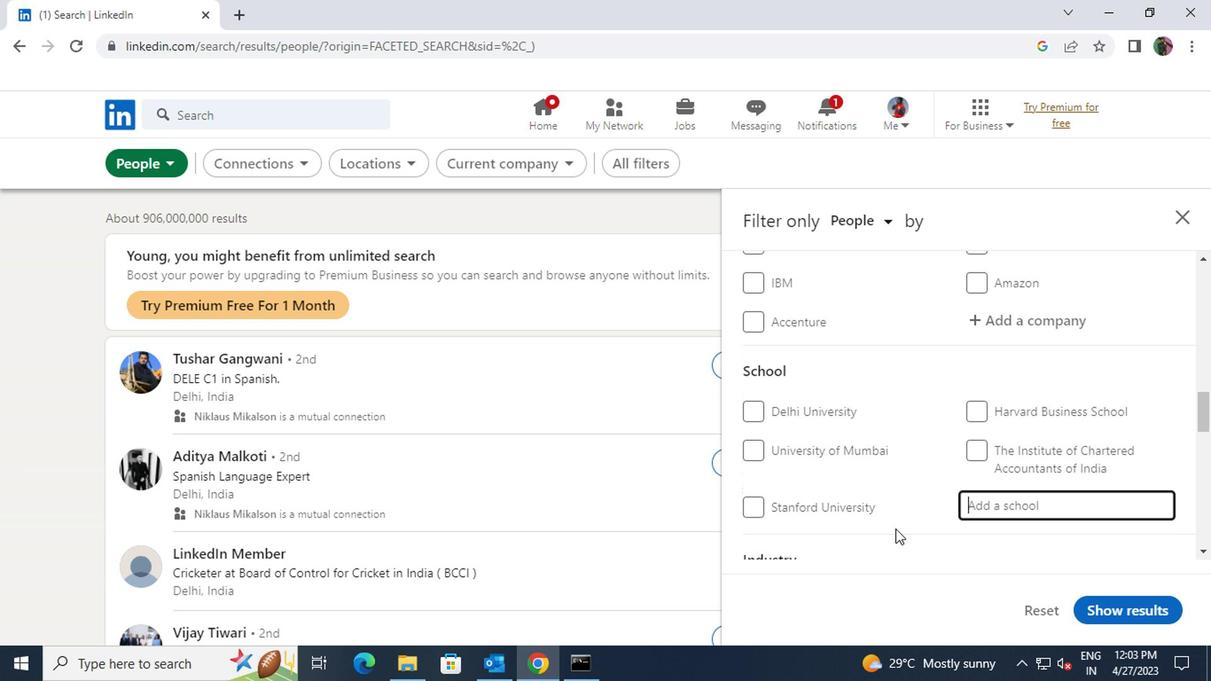 
Action: Mouse scrolled (896, 514) with delta (0, -1)
Screenshot: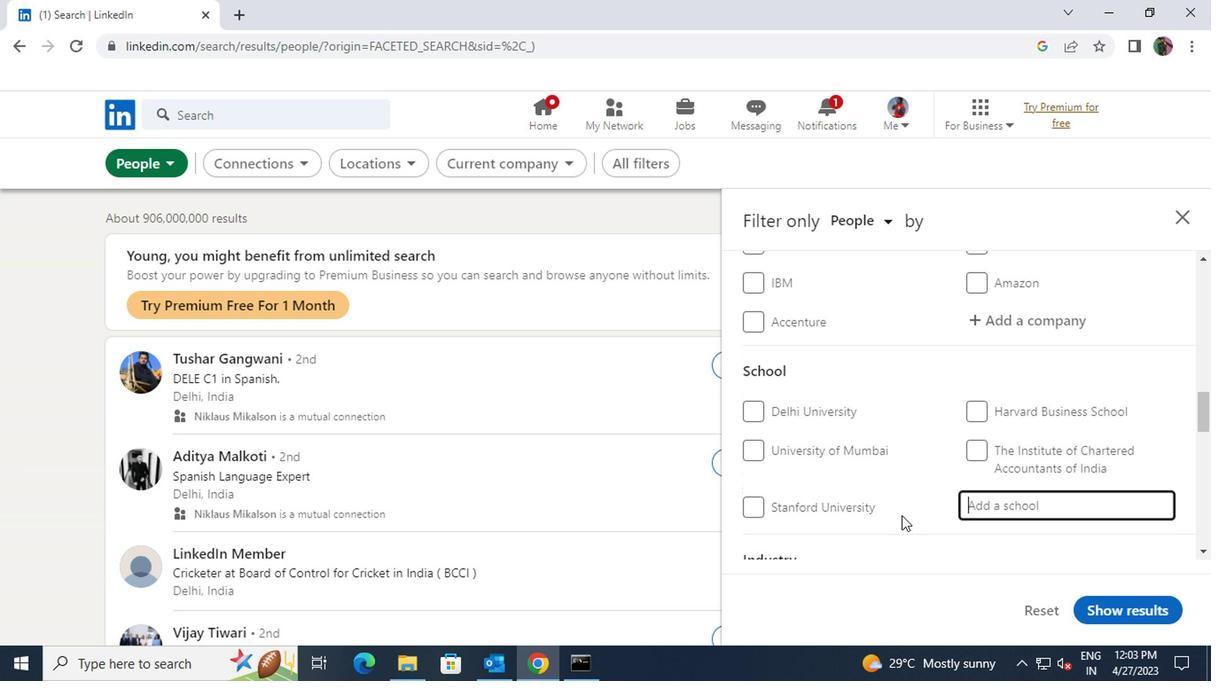 
Action: Mouse scrolled (896, 514) with delta (0, -1)
Screenshot: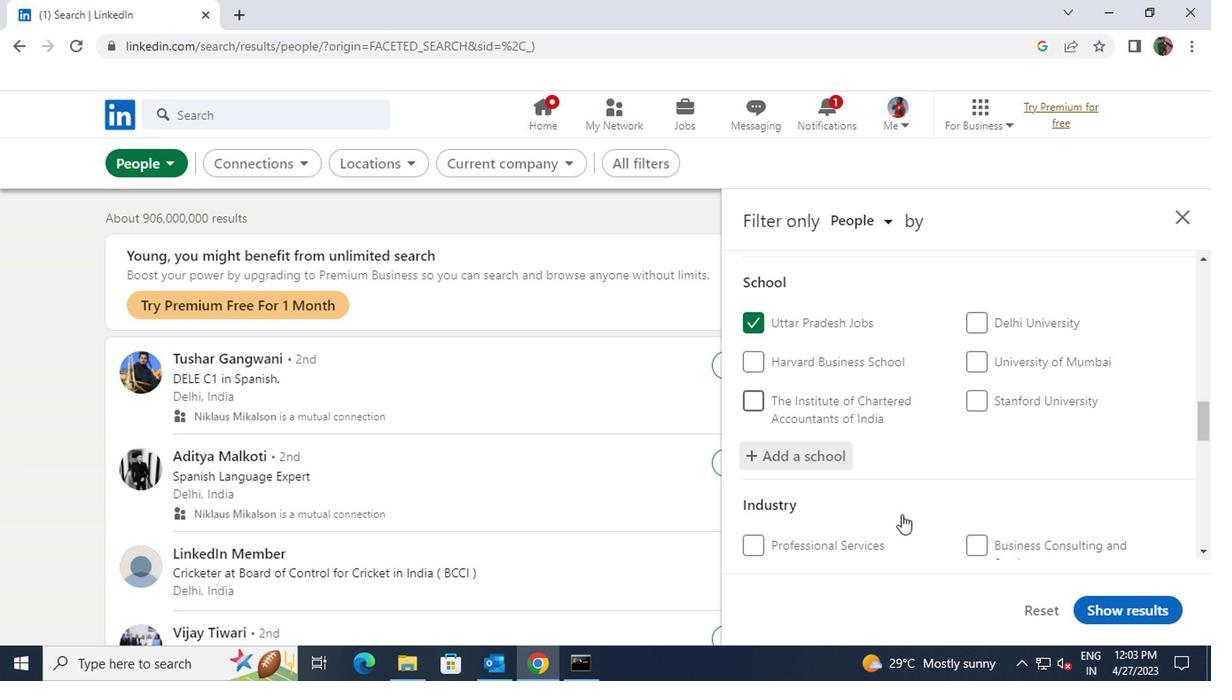 
Action: Mouse scrolled (896, 514) with delta (0, -1)
Screenshot: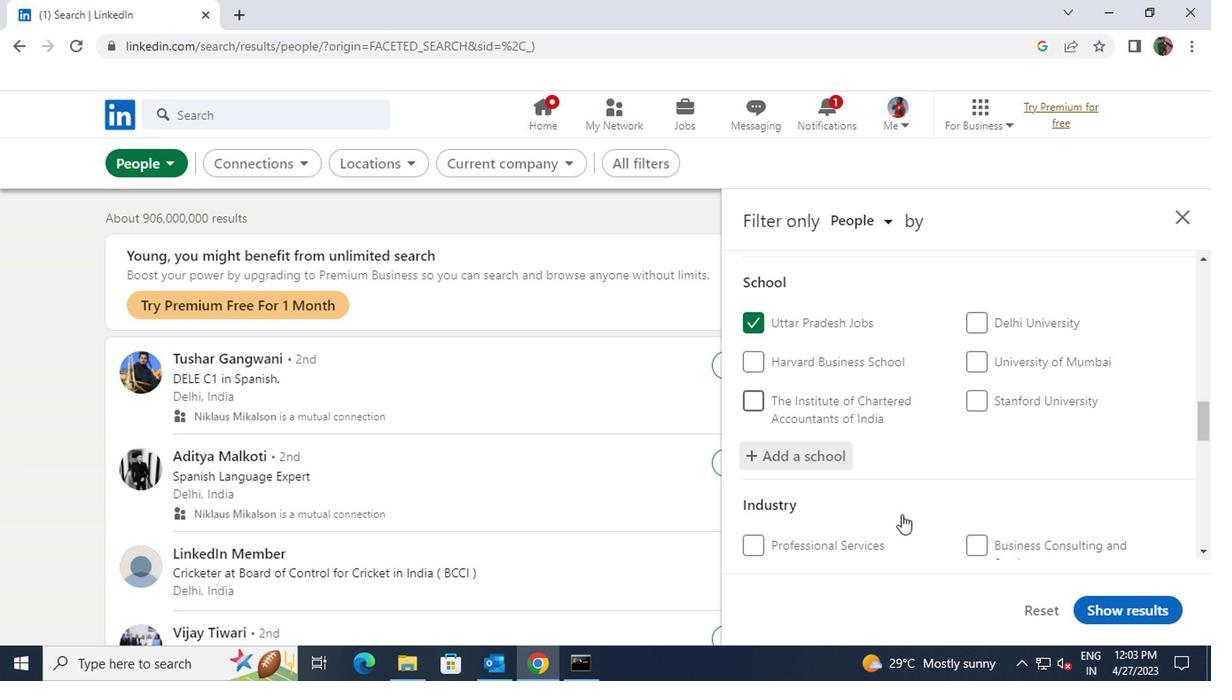 
Action: Mouse moved to (992, 482)
Screenshot: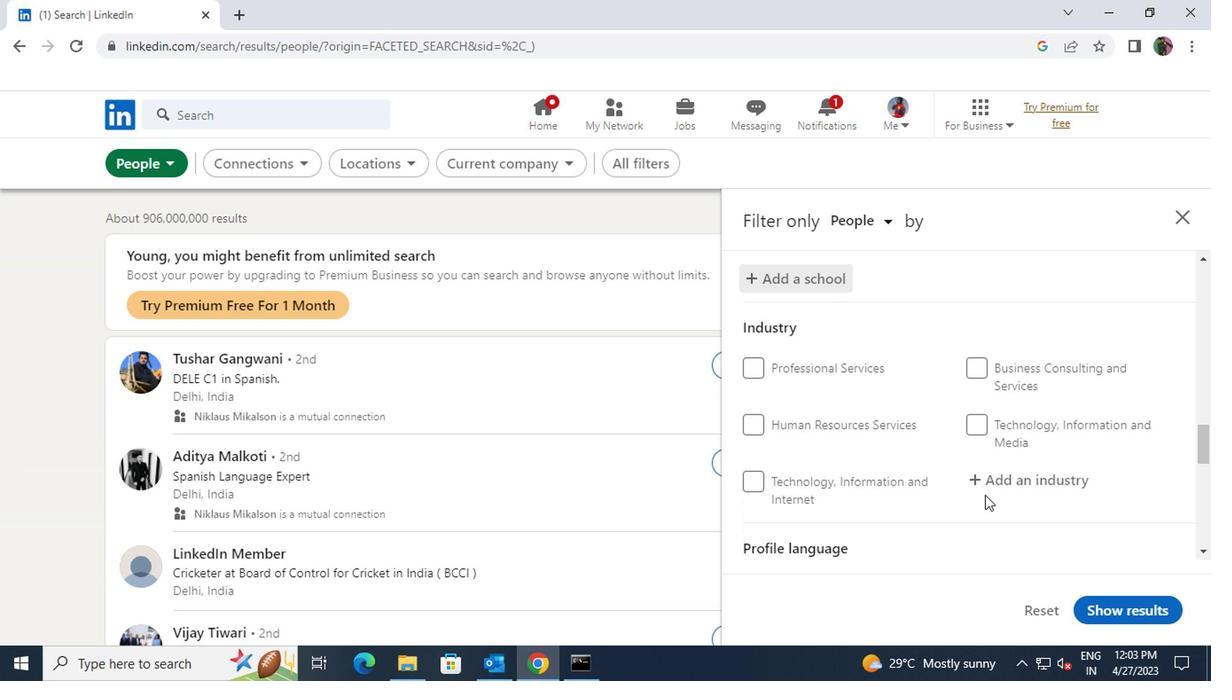 
Action: Mouse pressed left at (992, 482)
Screenshot: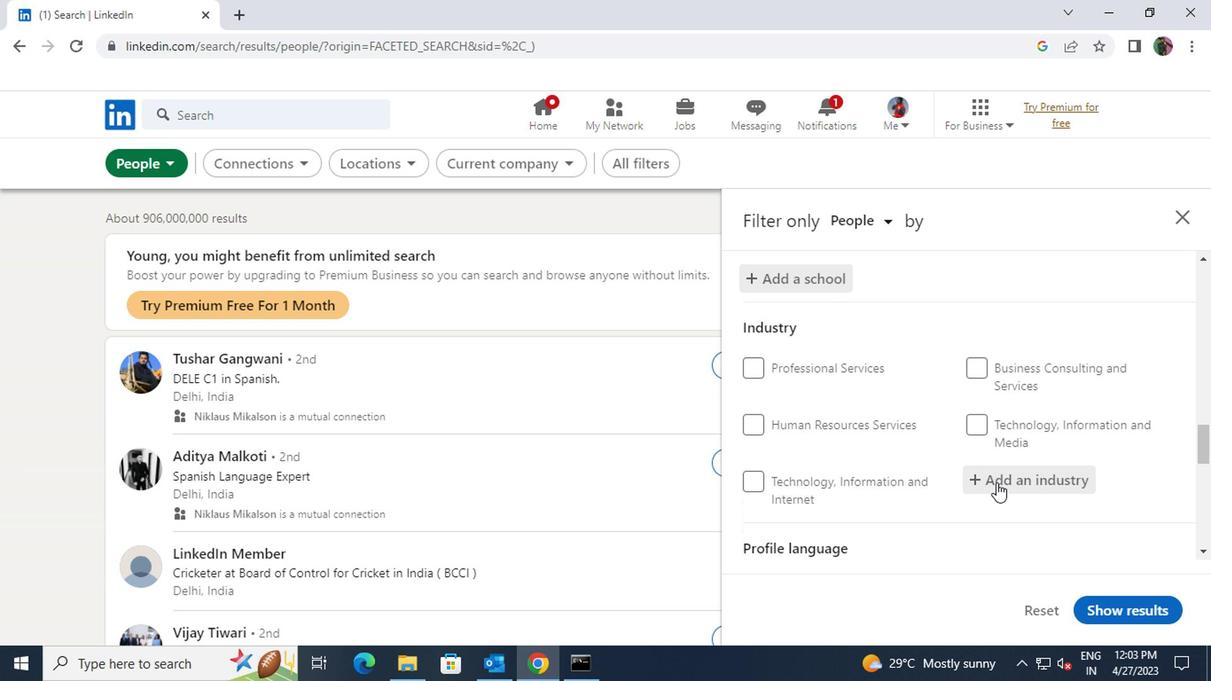
Action: Key pressed <Key.shift>GEOTHERMAL
Screenshot: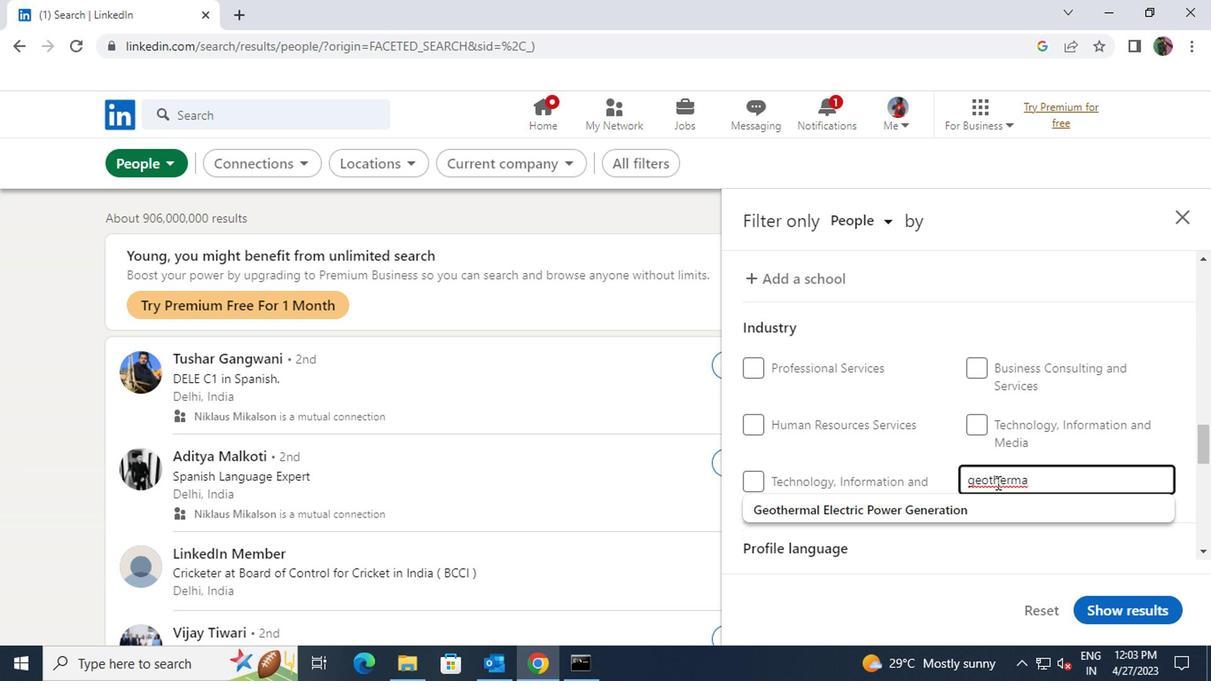 
Action: Mouse moved to (966, 508)
Screenshot: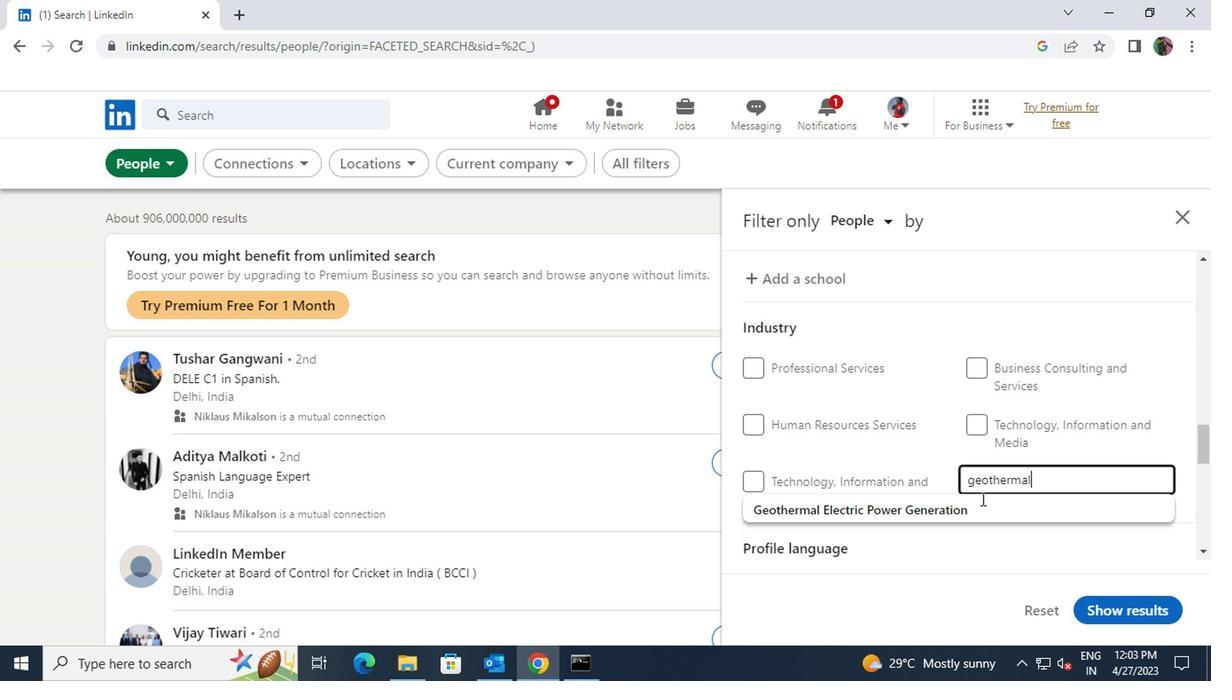 
Action: Mouse pressed left at (966, 508)
Screenshot: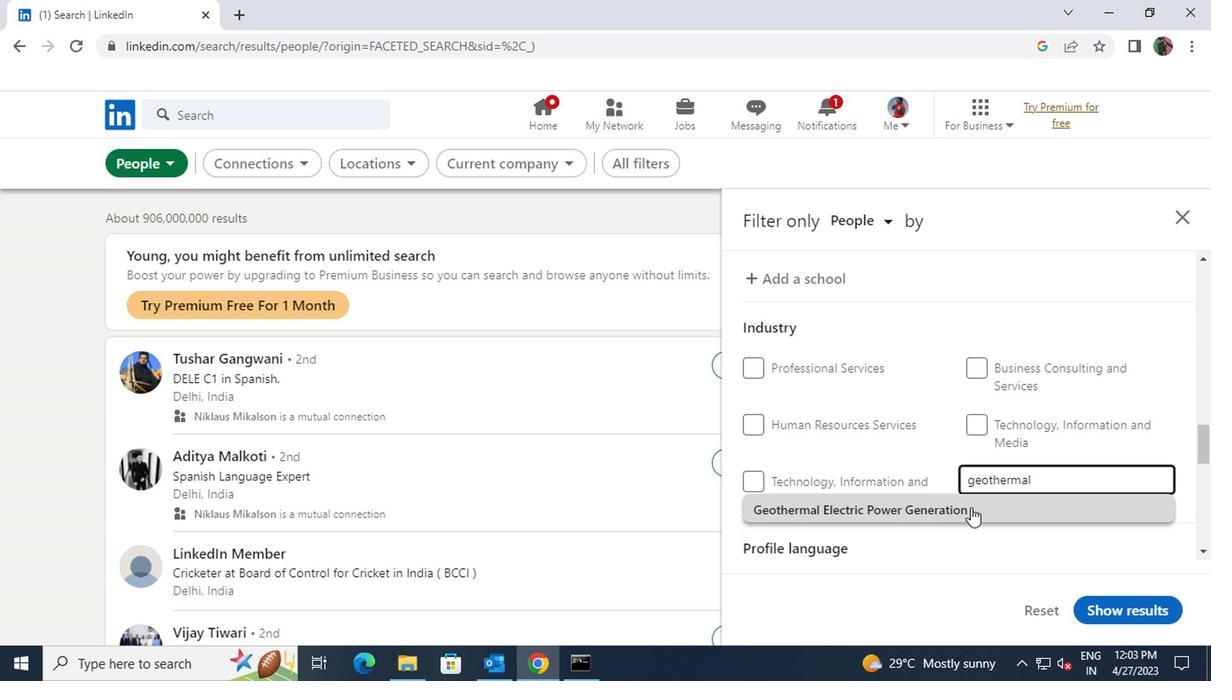 
Action: Mouse scrolled (966, 507) with delta (0, 0)
Screenshot: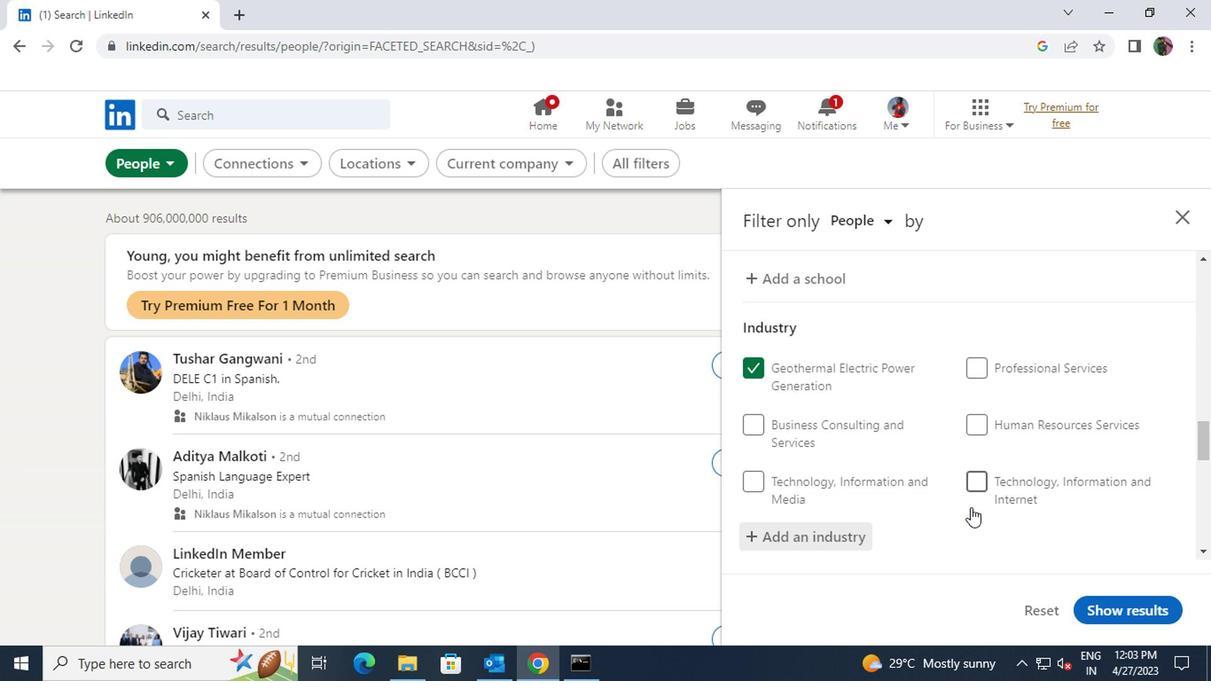 
Action: Mouse moved to (966, 508)
Screenshot: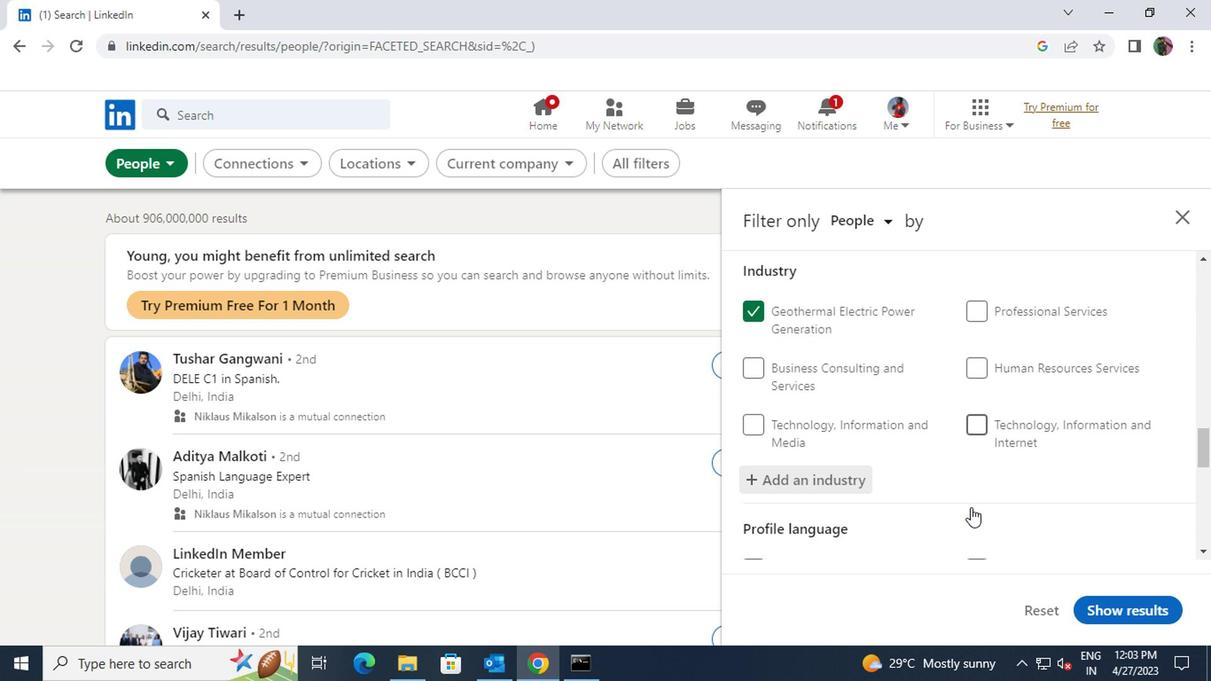 
Action: Mouse scrolled (966, 508) with delta (0, 0)
Screenshot: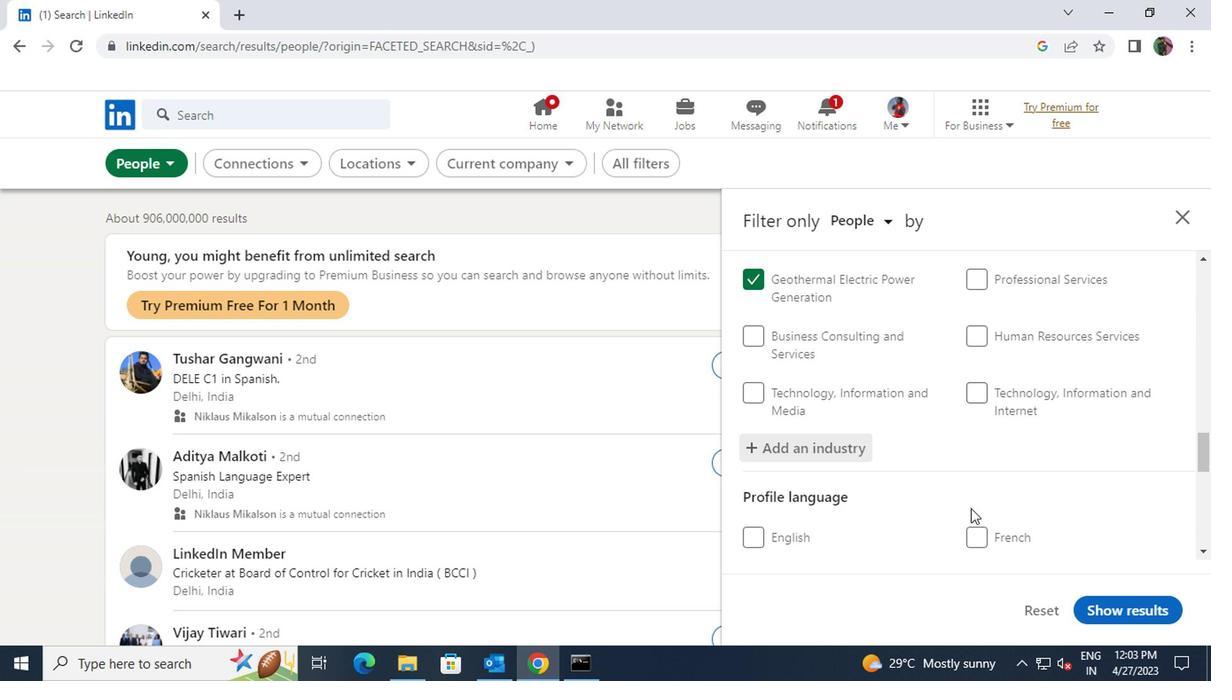 
Action: Mouse moved to (977, 482)
Screenshot: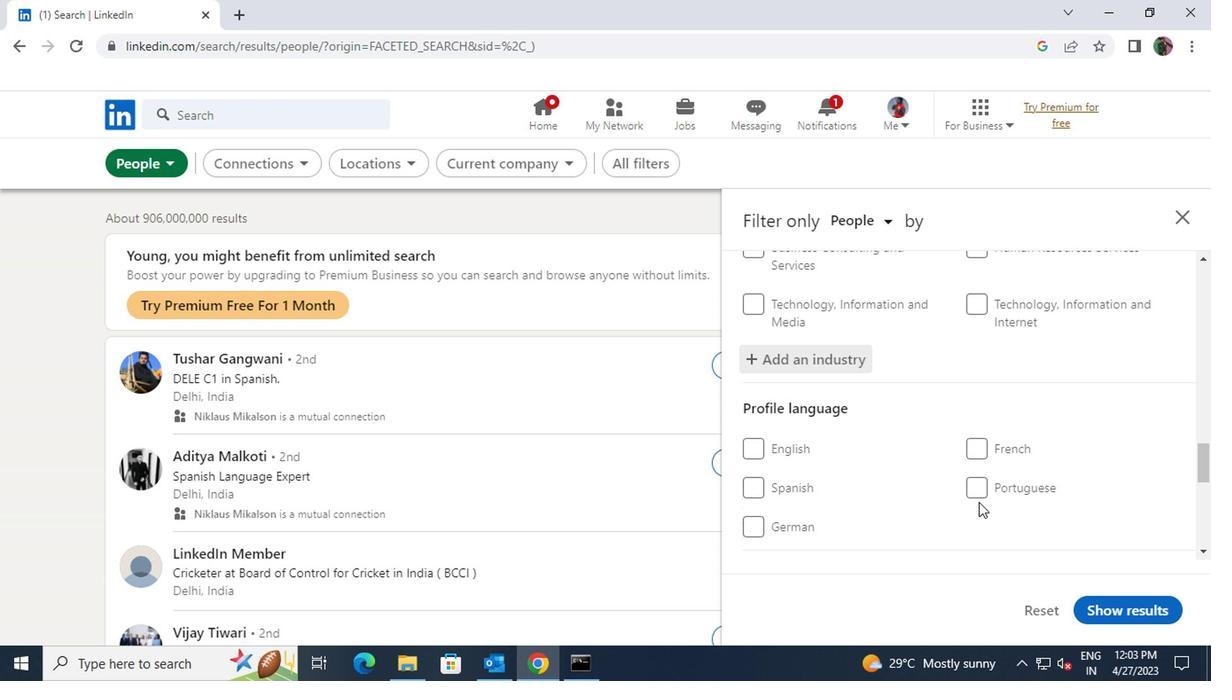 
Action: Mouse pressed left at (977, 482)
Screenshot: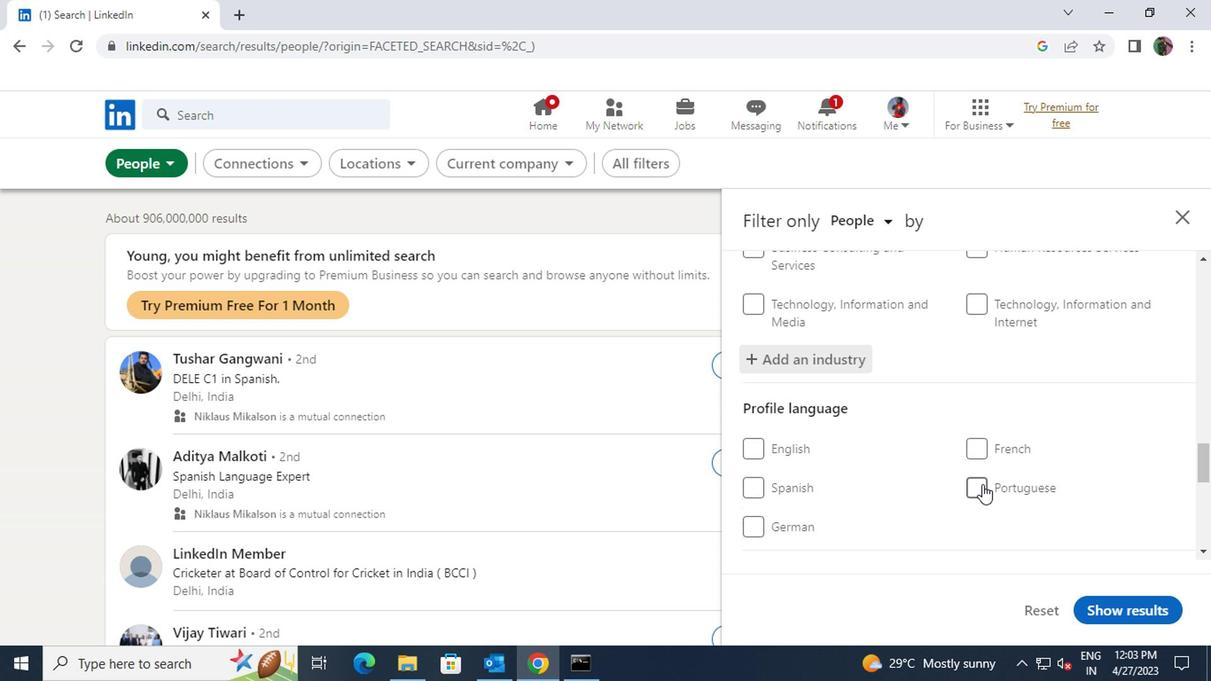 
Action: Mouse moved to (936, 505)
Screenshot: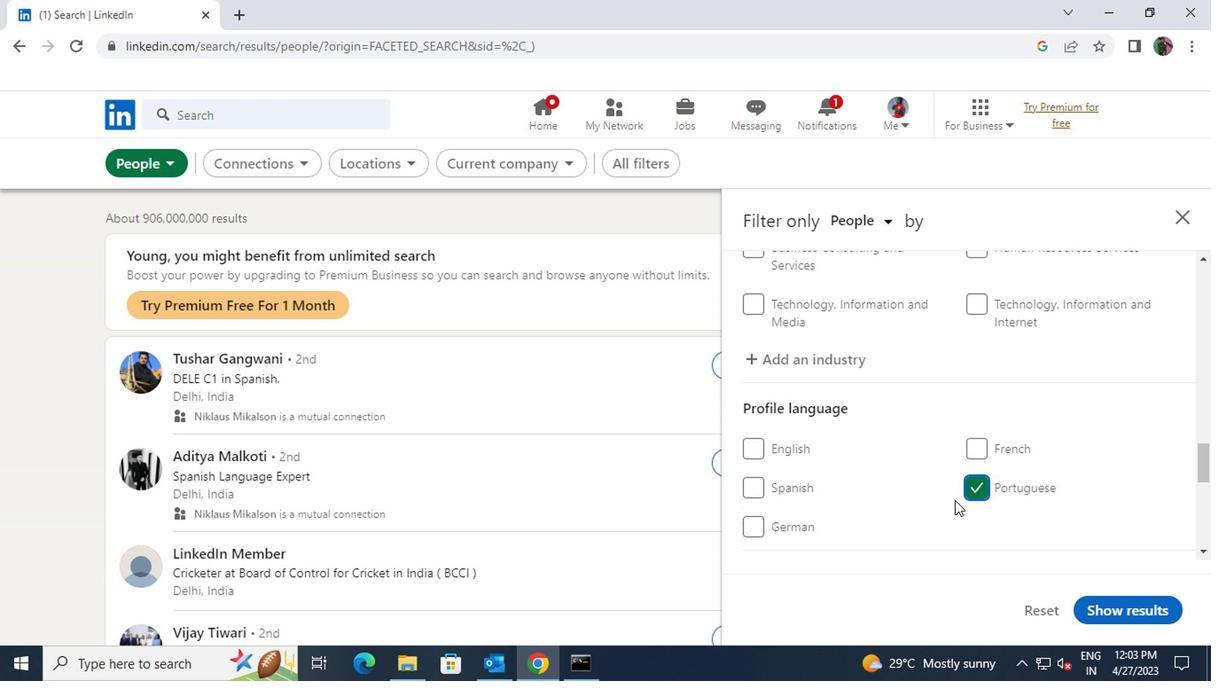 
Action: Mouse scrolled (936, 504) with delta (0, -1)
Screenshot: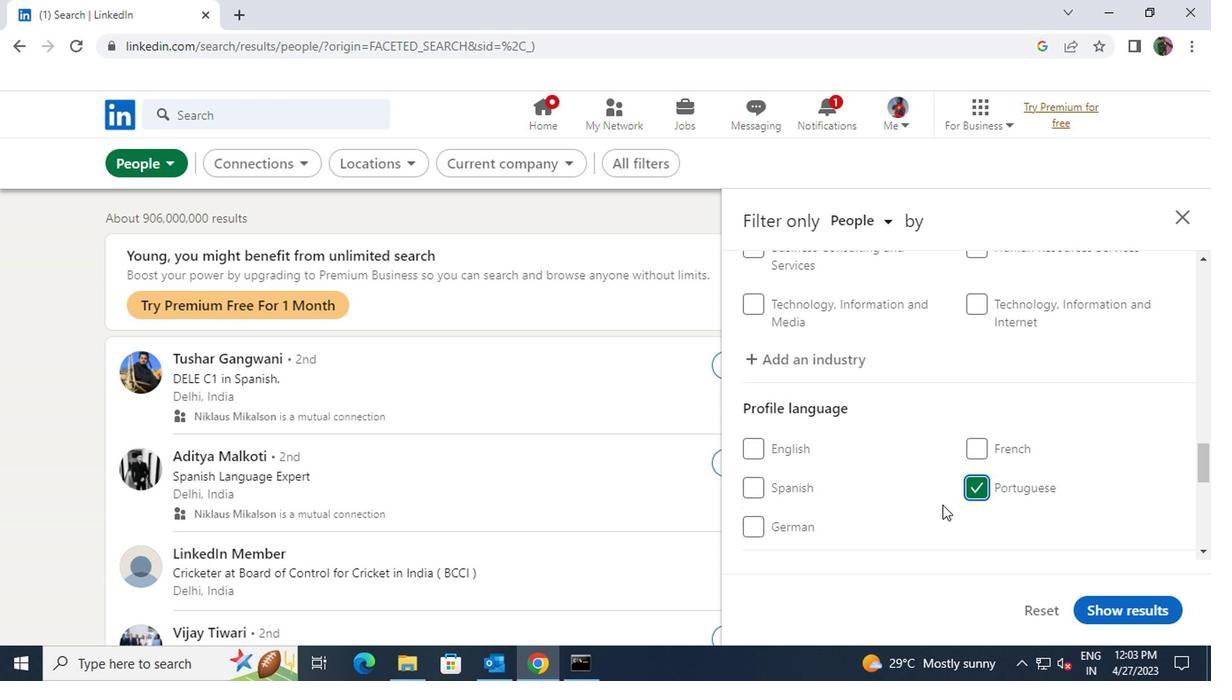 
Action: Mouse scrolled (936, 504) with delta (0, -1)
Screenshot: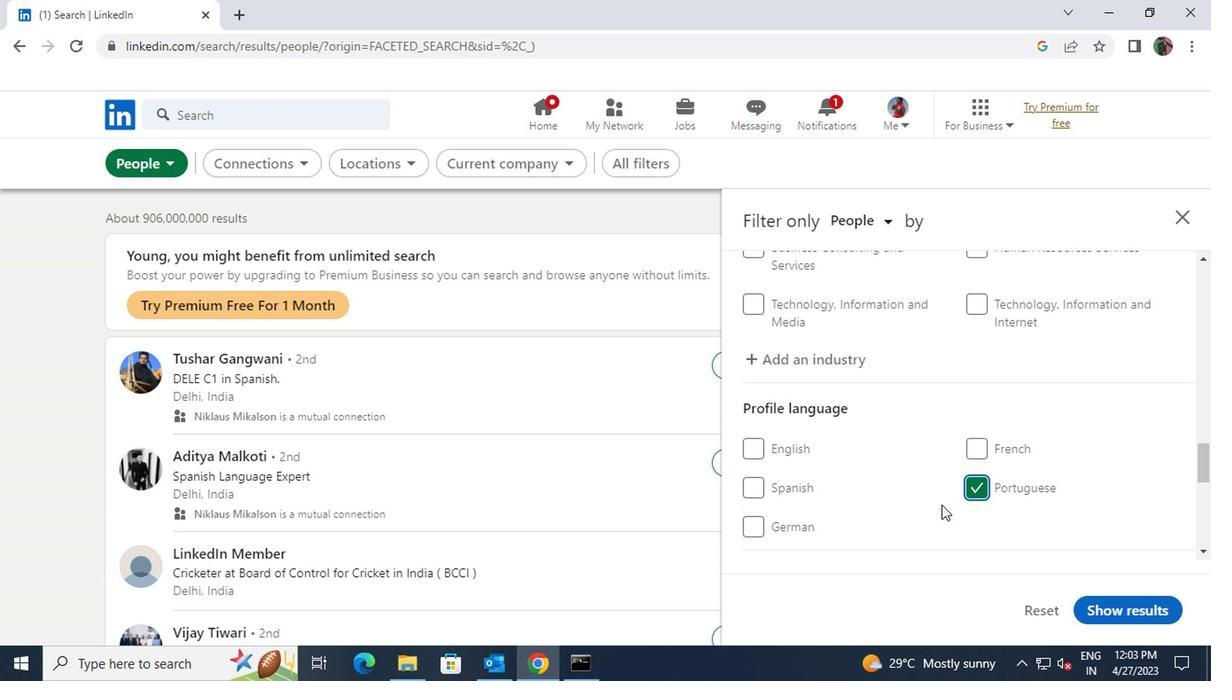 
Action: Mouse moved to (936, 502)
Screenshot: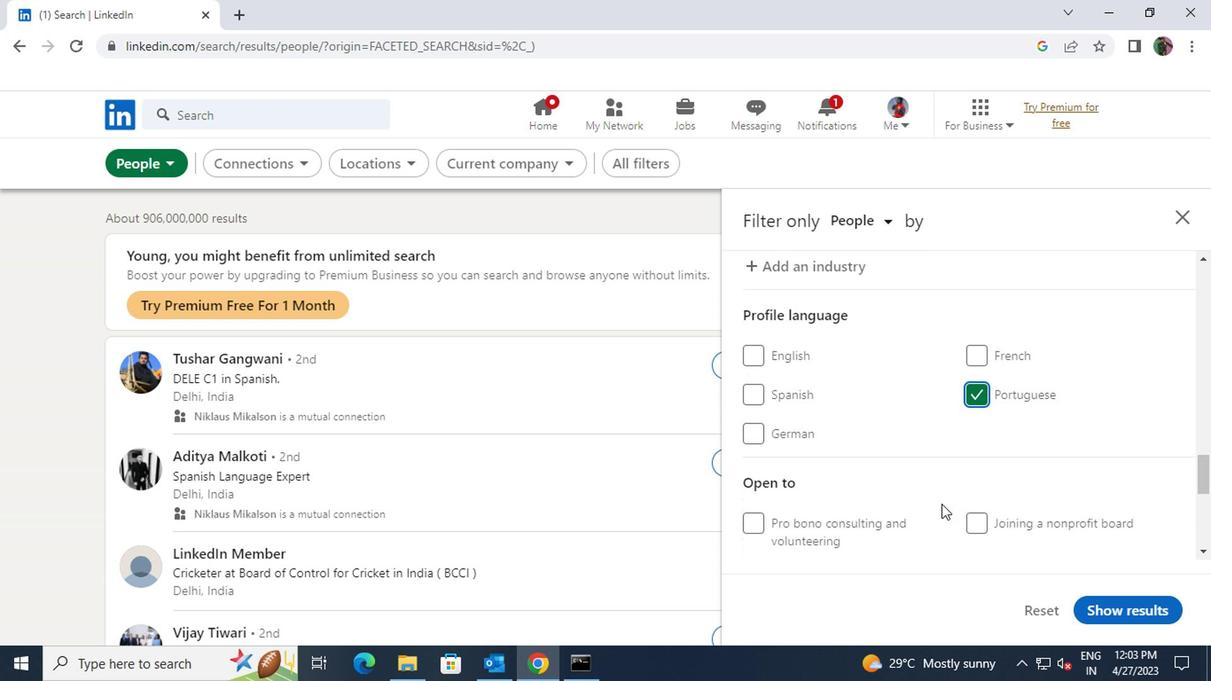 
Action: Mouse scrolled (936, 501) with delta (0, 0)
Screenshot: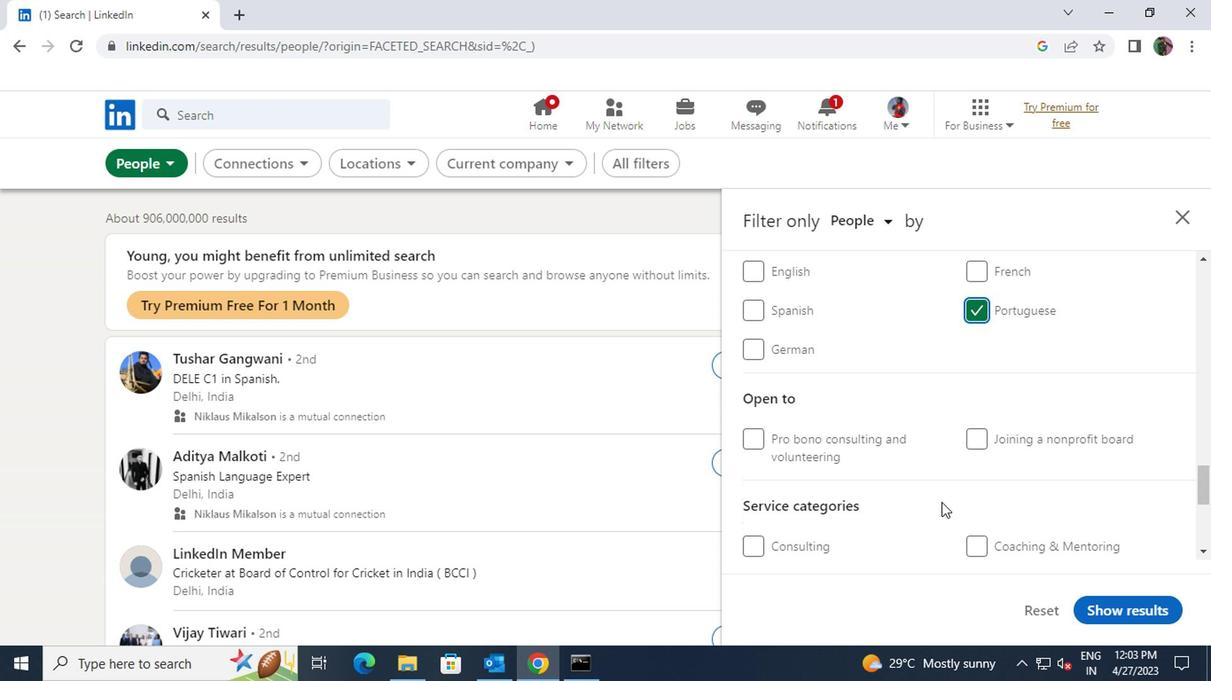 
Action: Mouse moved to (987, 533)
Screenshot: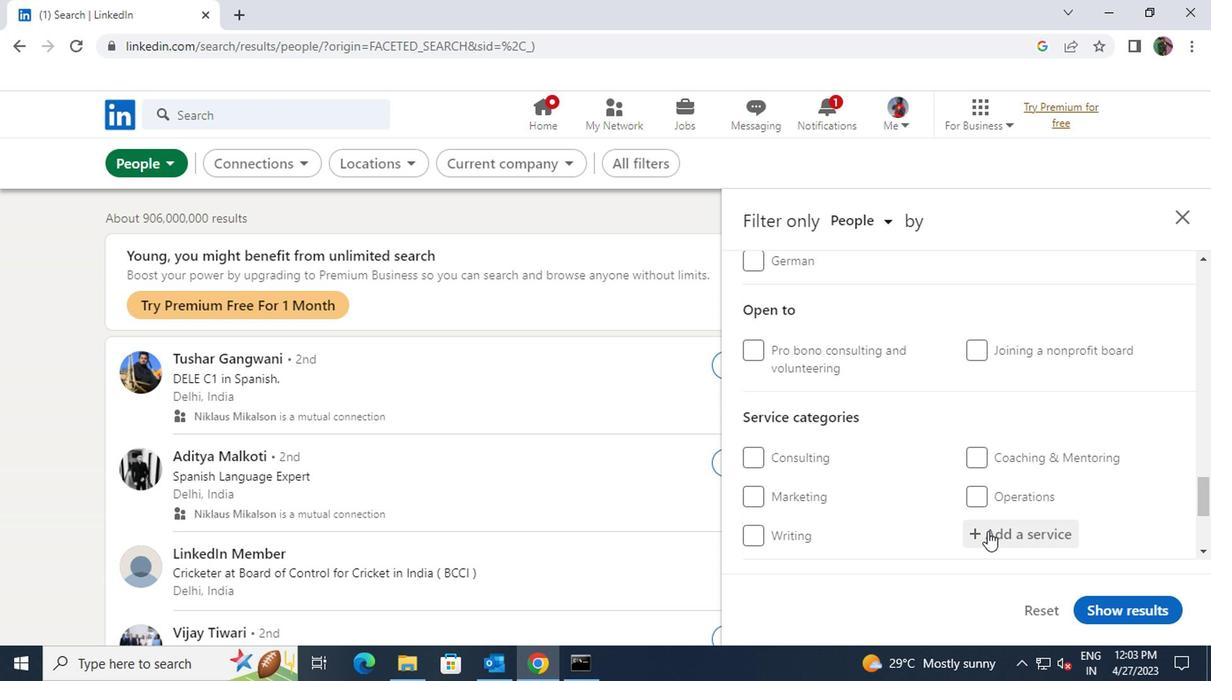 
Action: Mouse pressed left at (987, 533)
Screenshot: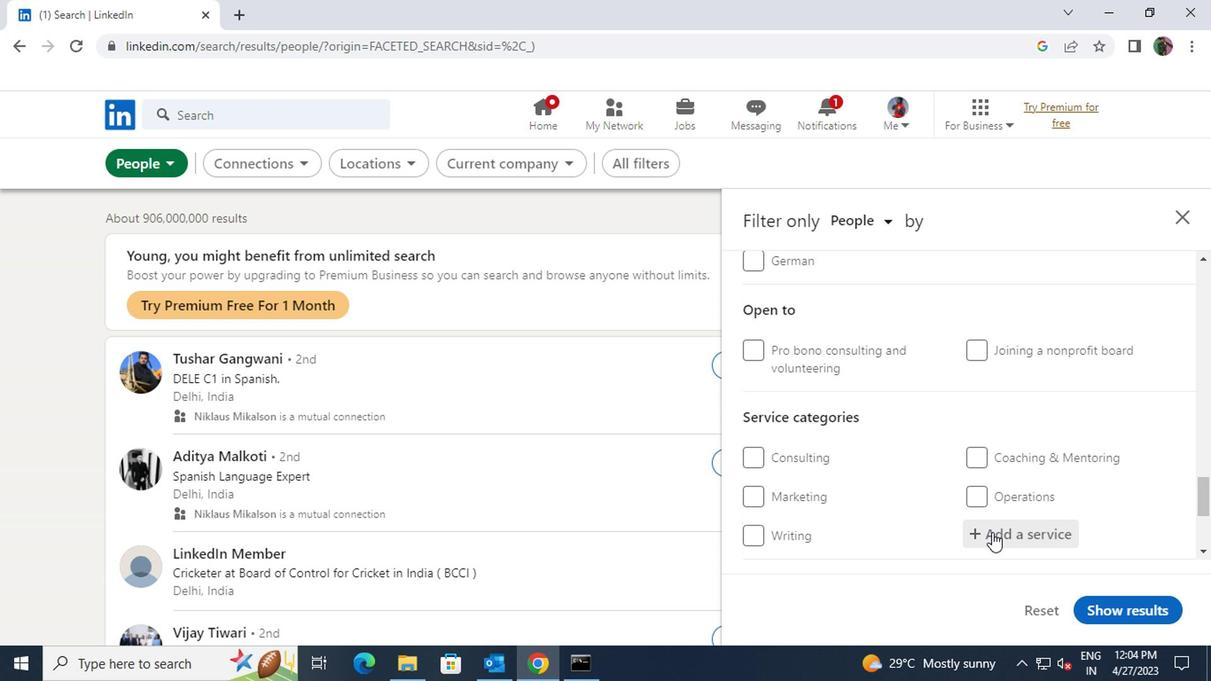 
Action: Key pressed <Key.shift>PROJECT
Screenshot: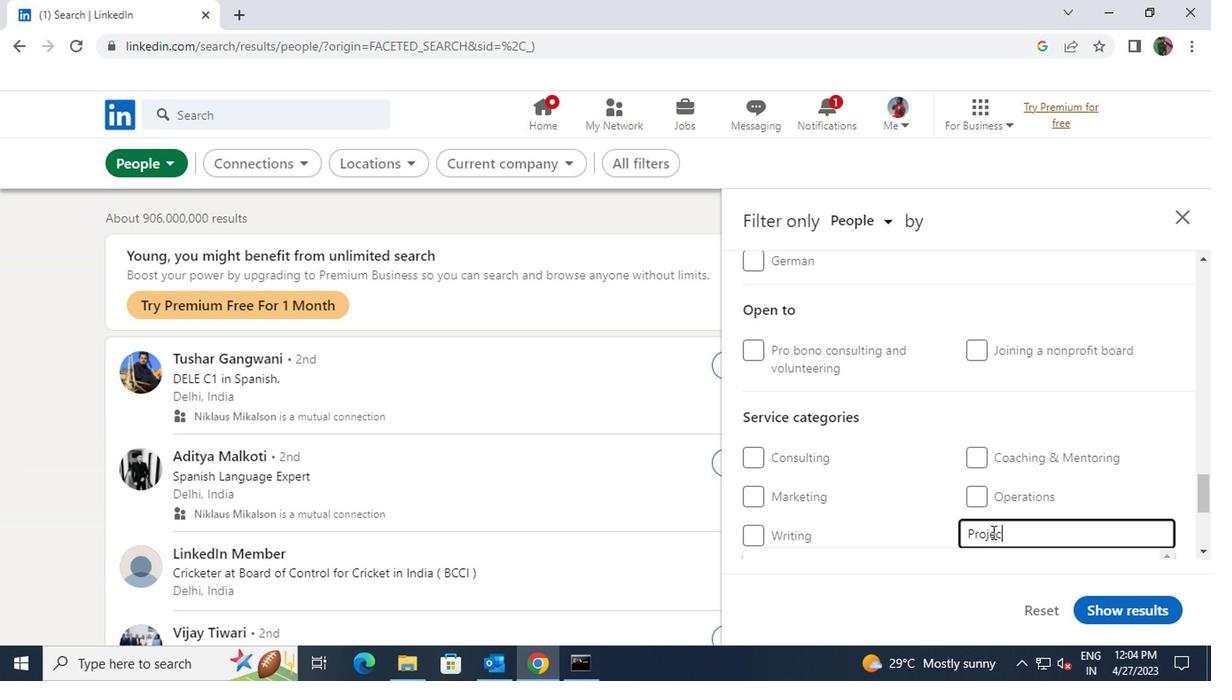 
Action: Mouse scrolled (987, 532) with delta (0, 0)
Screenshot: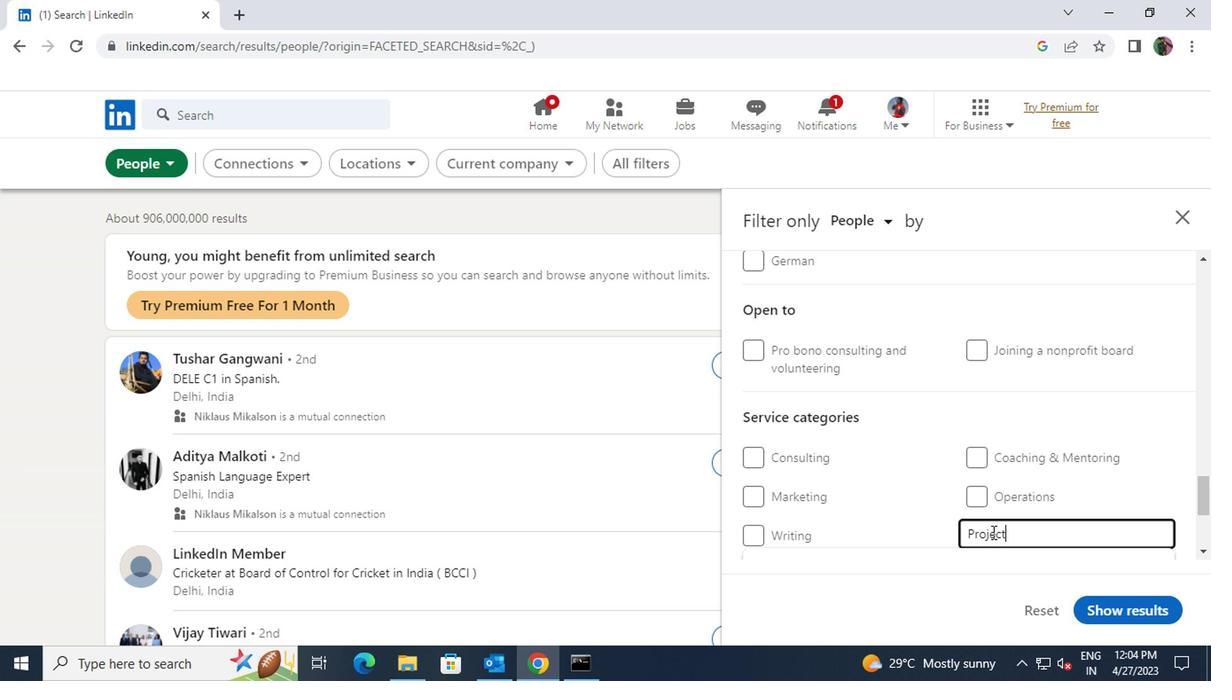 
Action: Mouse moved to (968, 480)
Screenshot: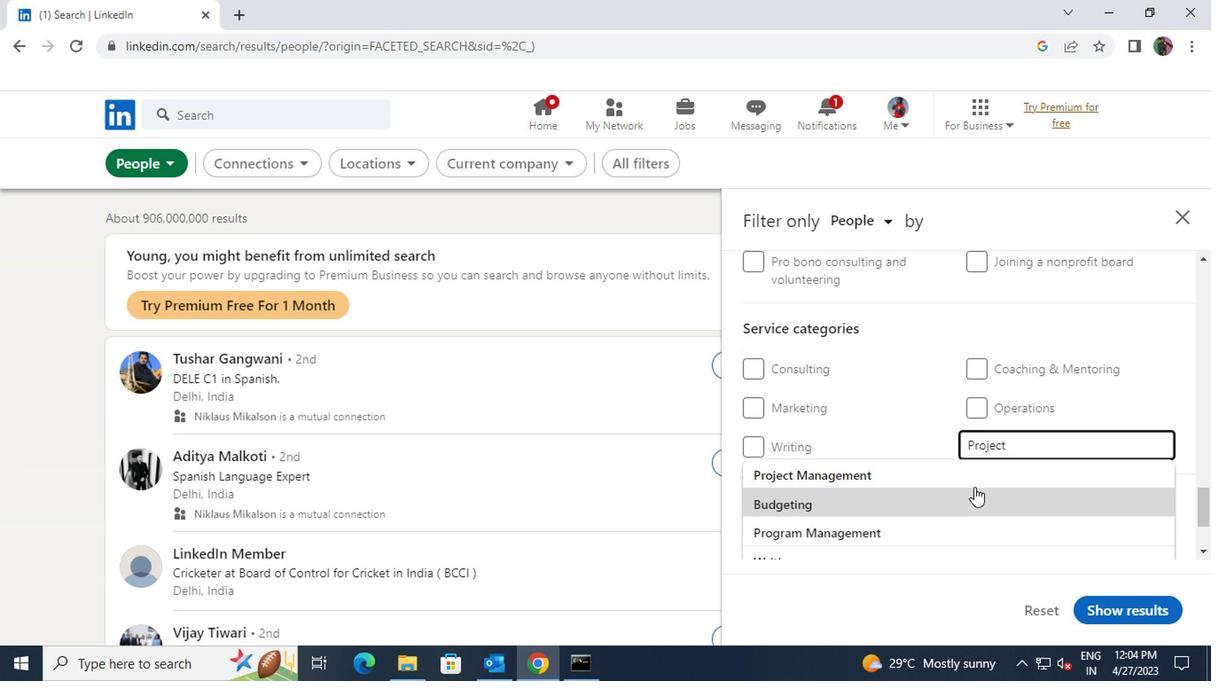 
Action: Mouse pressed left at (968, 480)
Screenshot: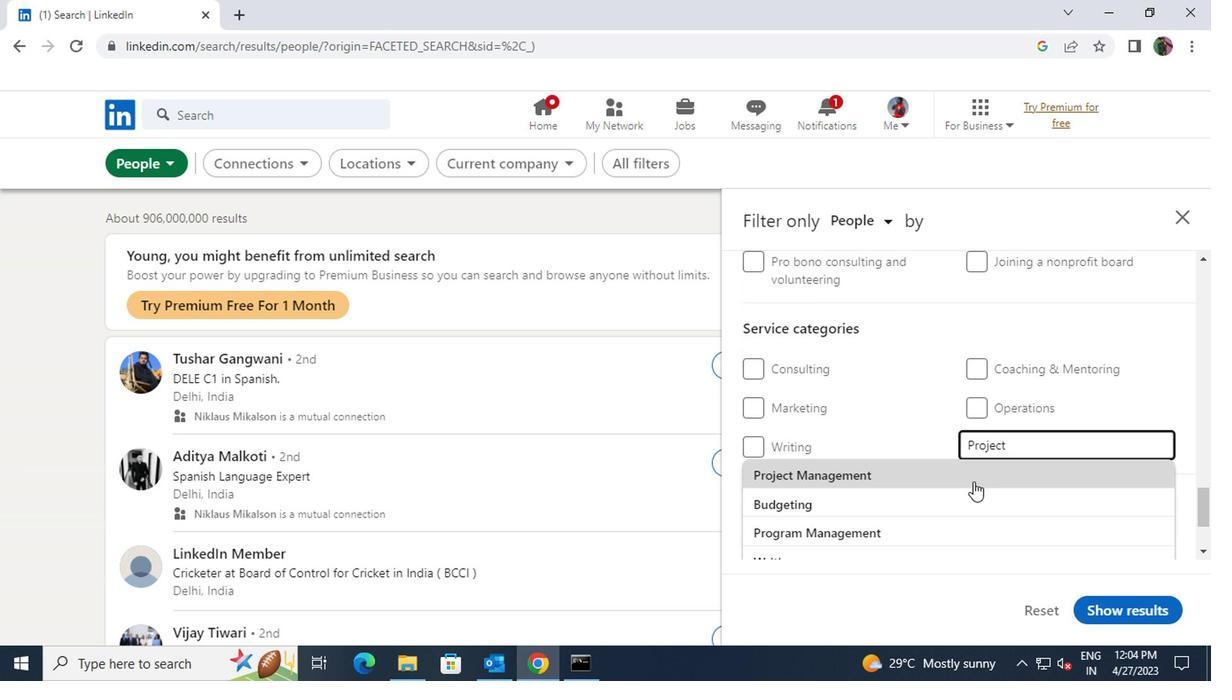 
Action: Mouse scrolled (968, 479) with delta (0, -1)
Screenshot: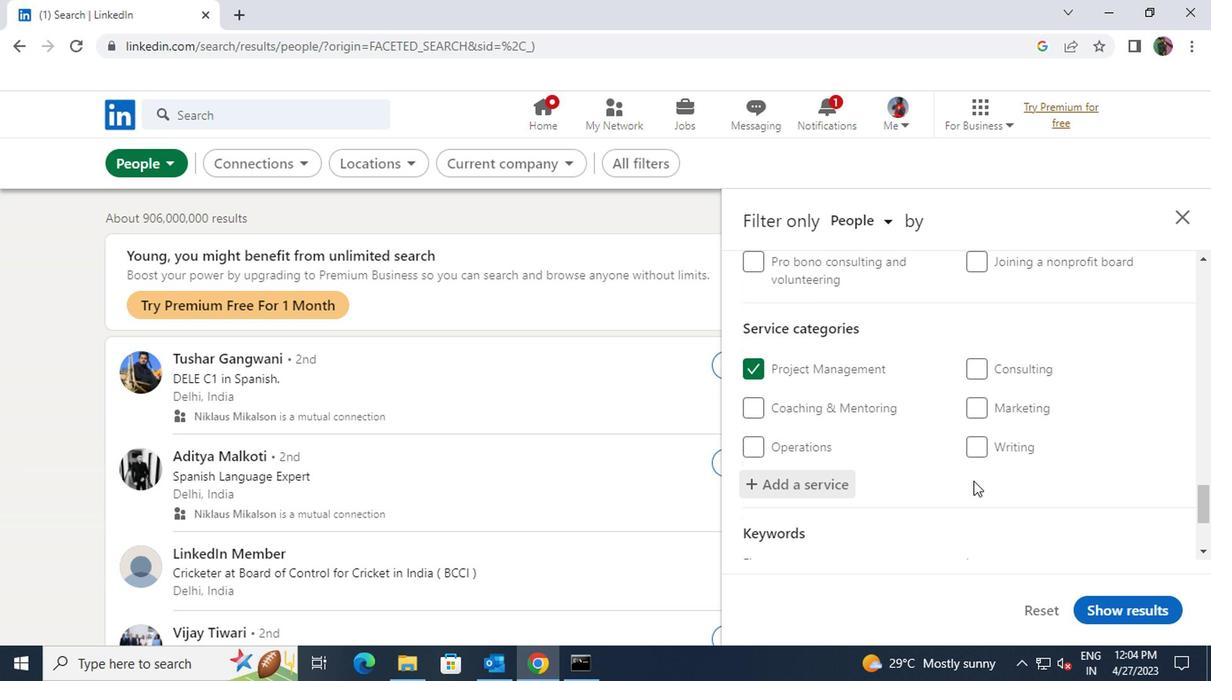 
Action: Mouse scrolled (968, 479) with delta (0, -1)
Screenshot: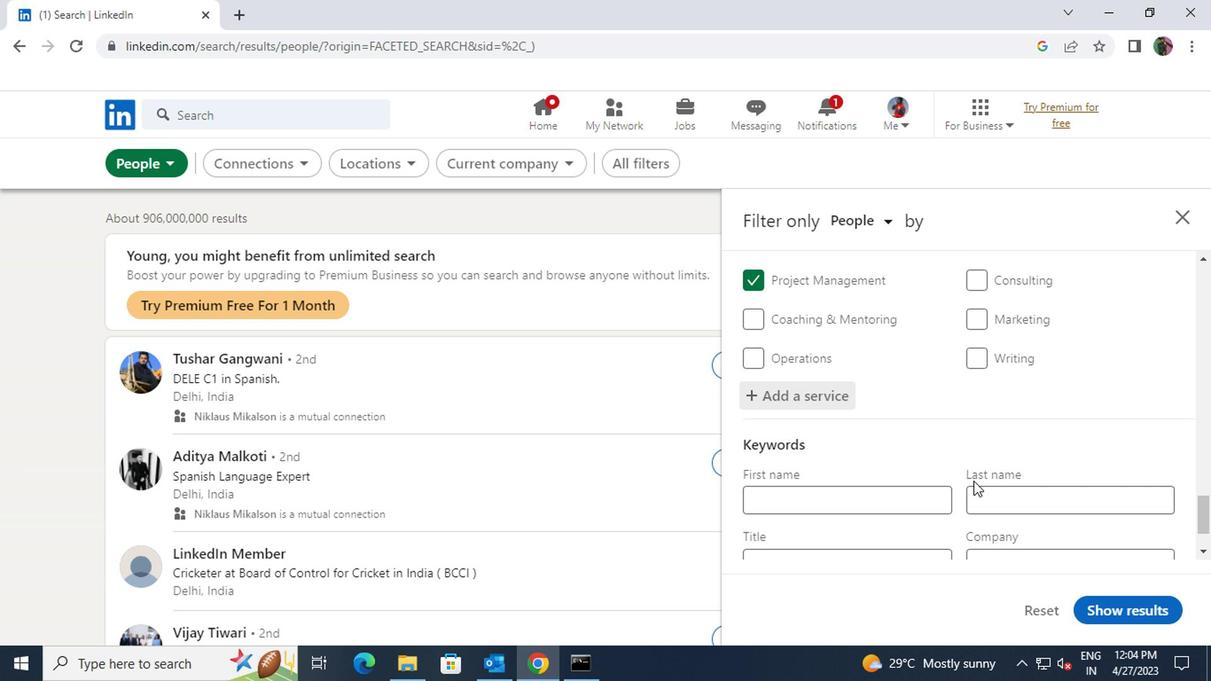
Action: Mouse moved to (927, 473)
Screenshot: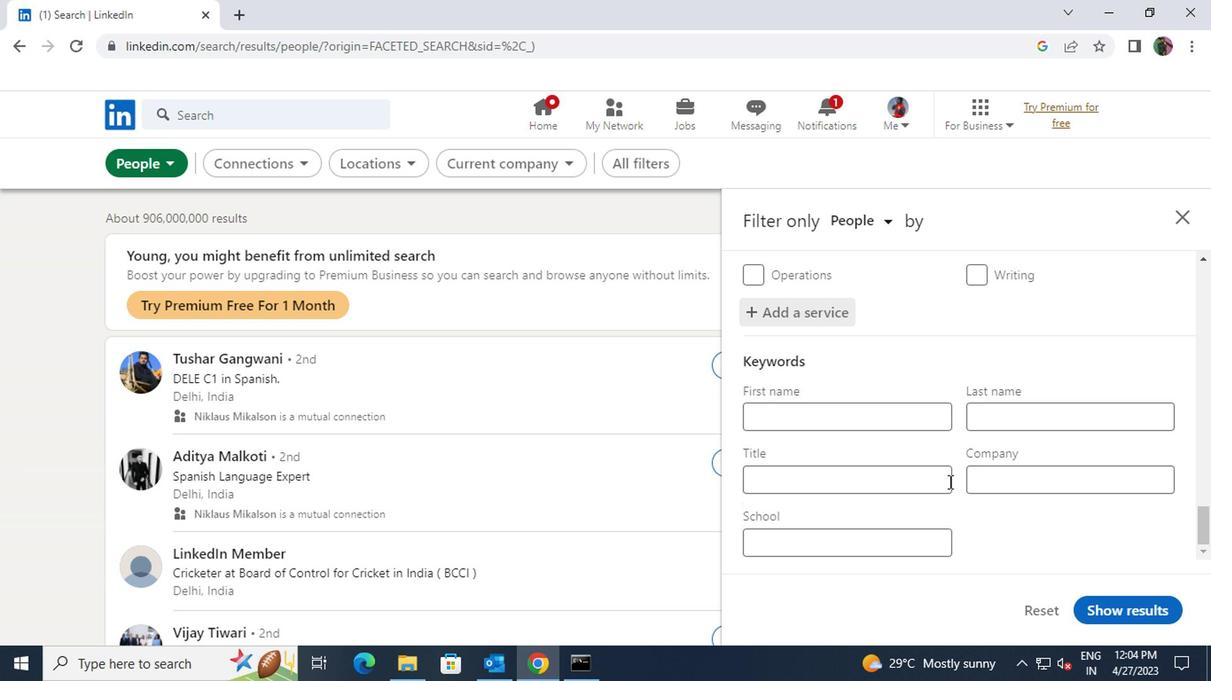 
Action: Mouse pressed left at (927, 473)
Screenshot: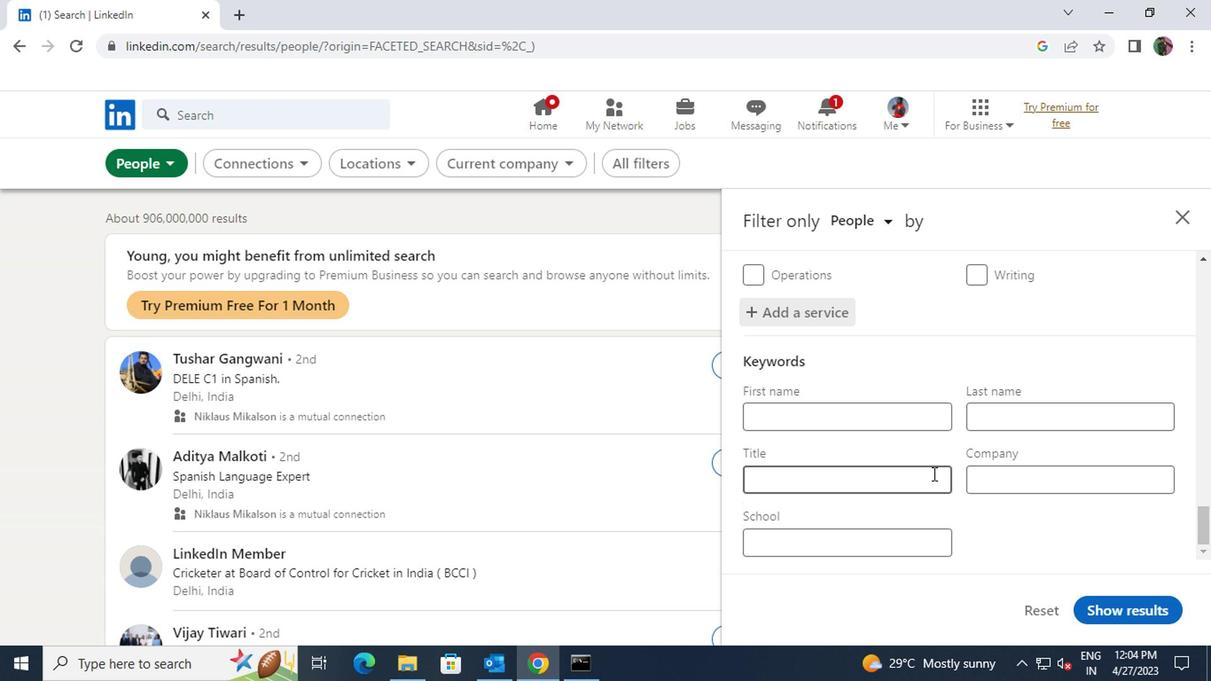 
Action: Key pressed <Key.shift>COUNSELOR
Screenshot: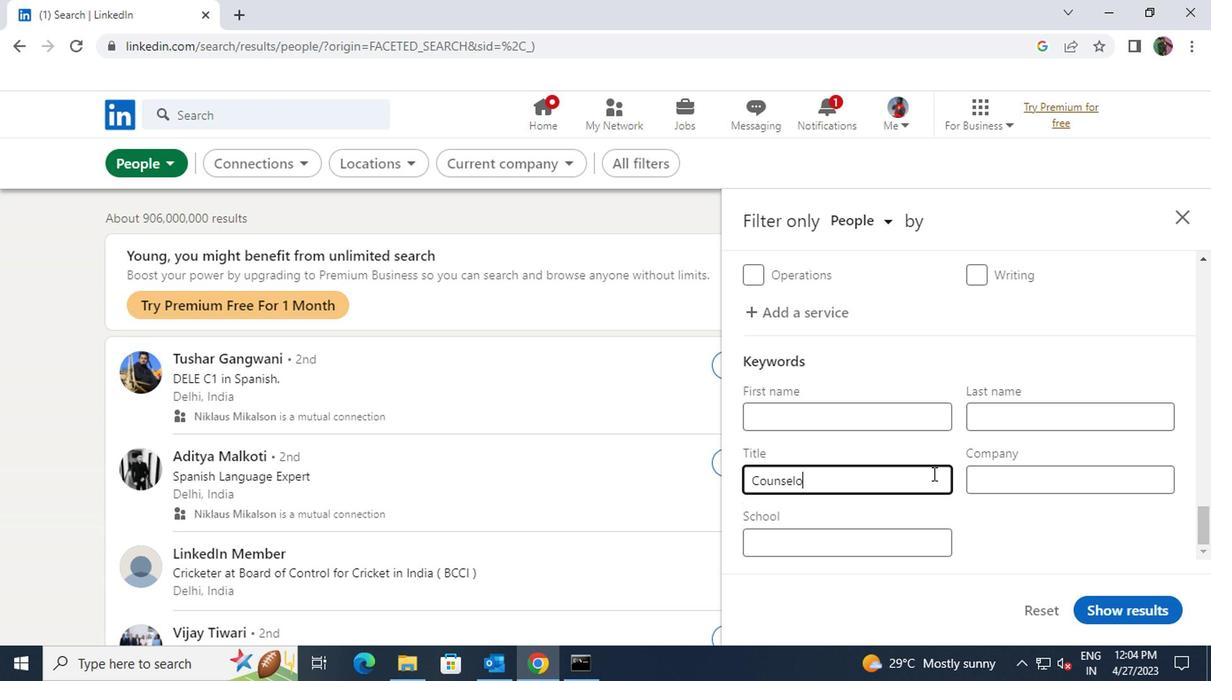 
Action: Mouse moved to (1139, 616)
Screenshot: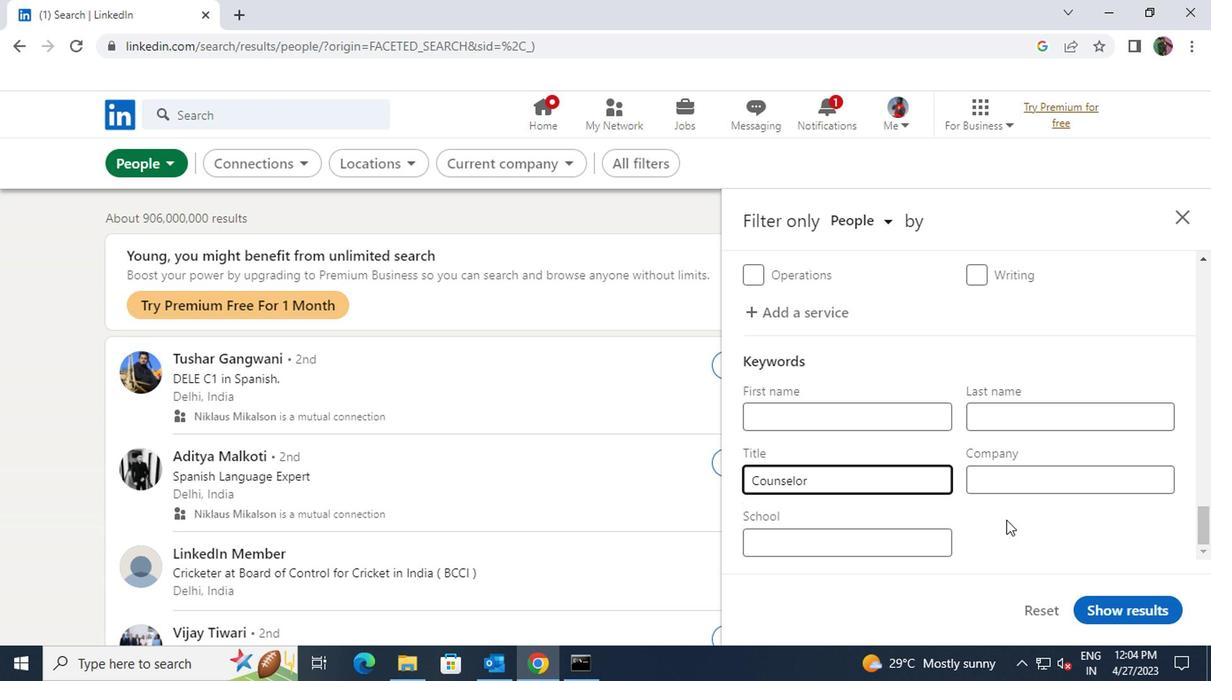 
Action: Mouse pressed left at (1139, 616)
Screenshot: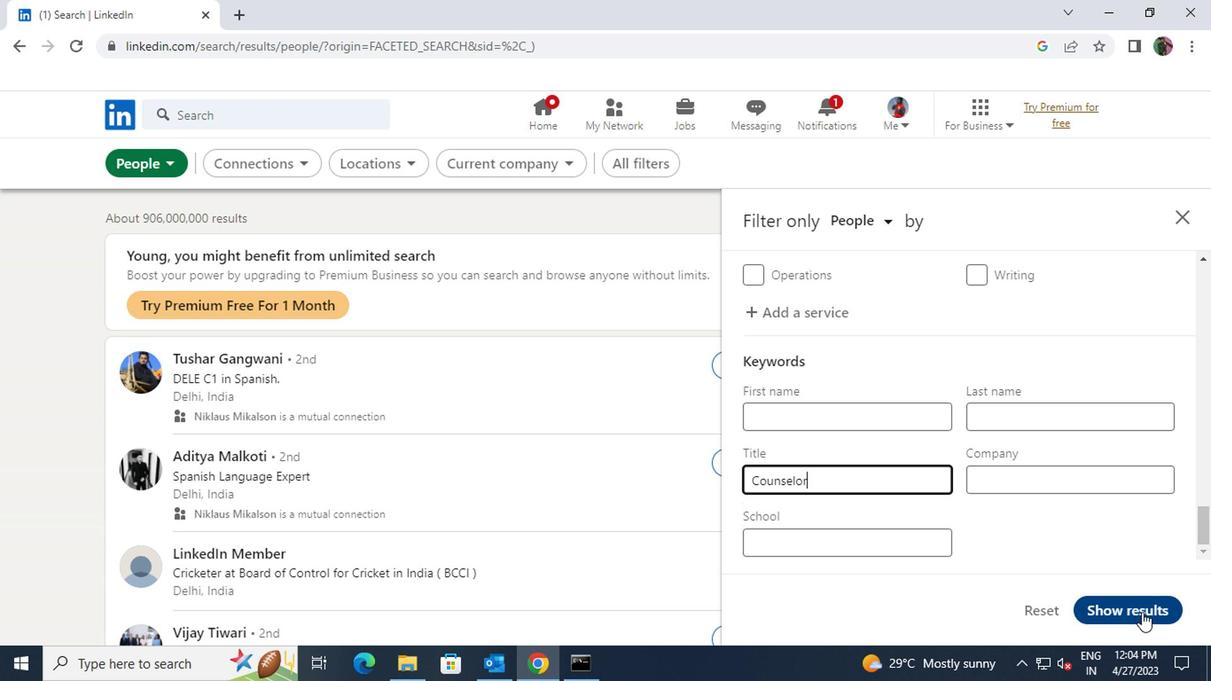 
